 Task: Check the percentage active listings of 2 sinks in the last 5 years.
Action: Mouse moved to (1046, 228)
Screenshot: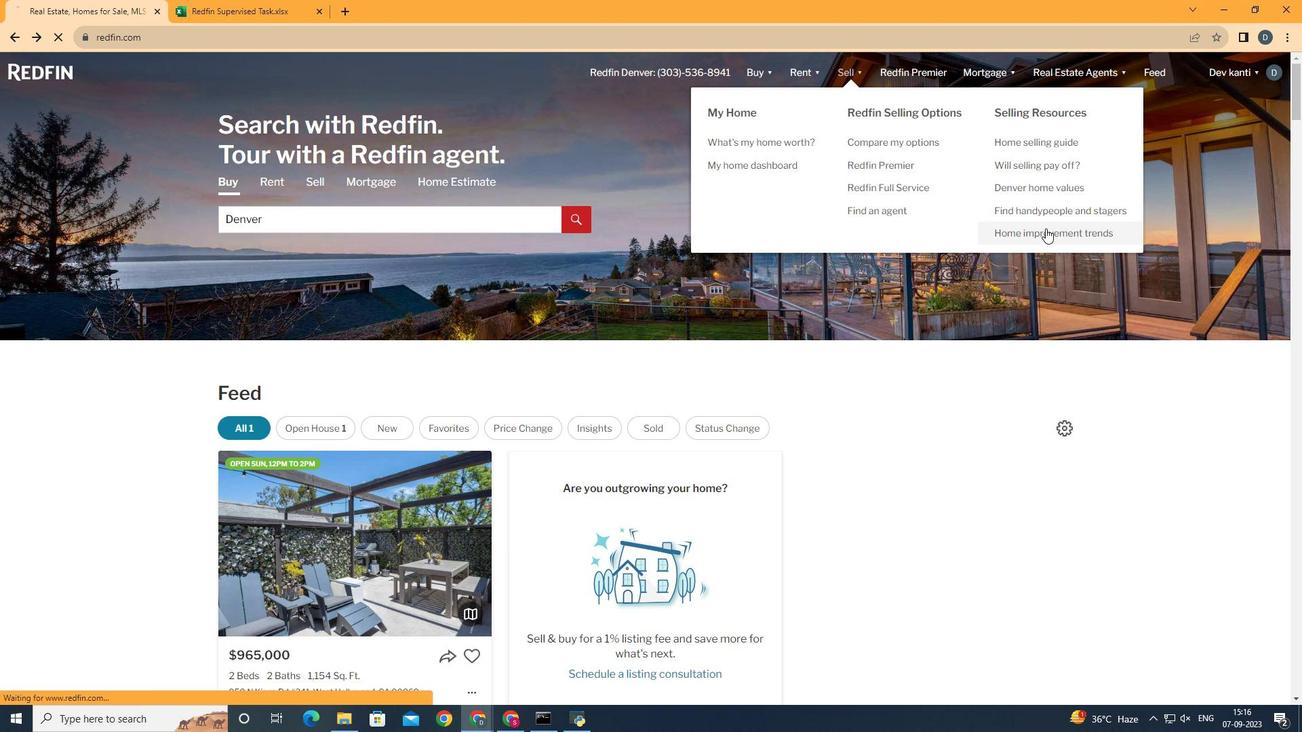 
Action: Mouse pressed left at (1046, 228)
Screenshot: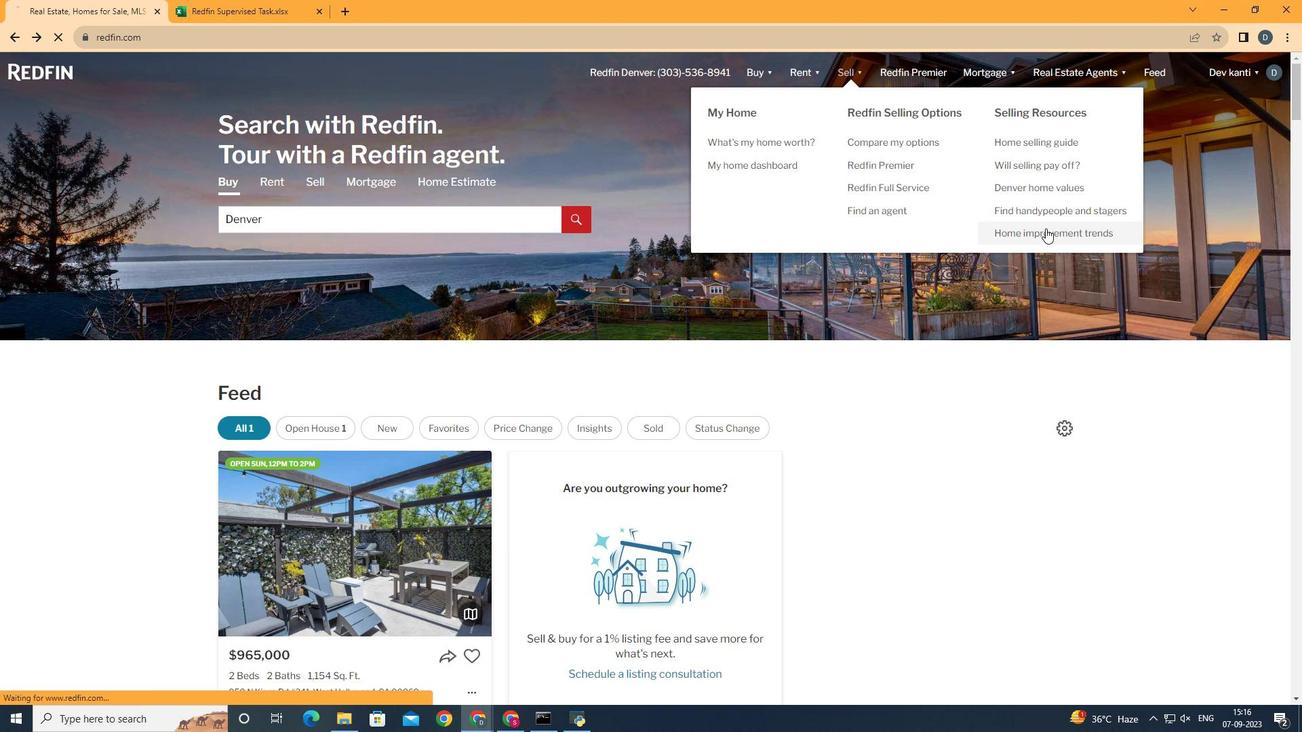 
Action: Mouse moved to (337, 260)
Screenshot: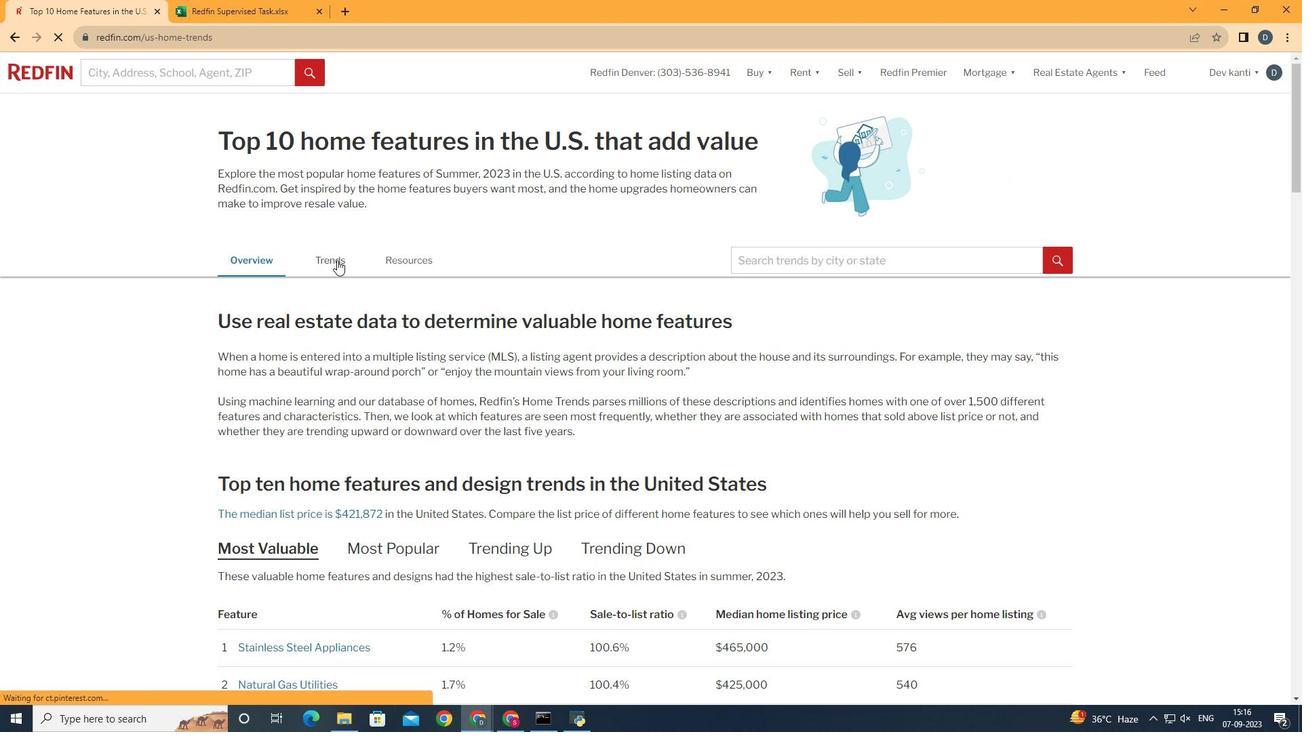 
Action: Mouse pressed left at (337, 260)
Screenshot: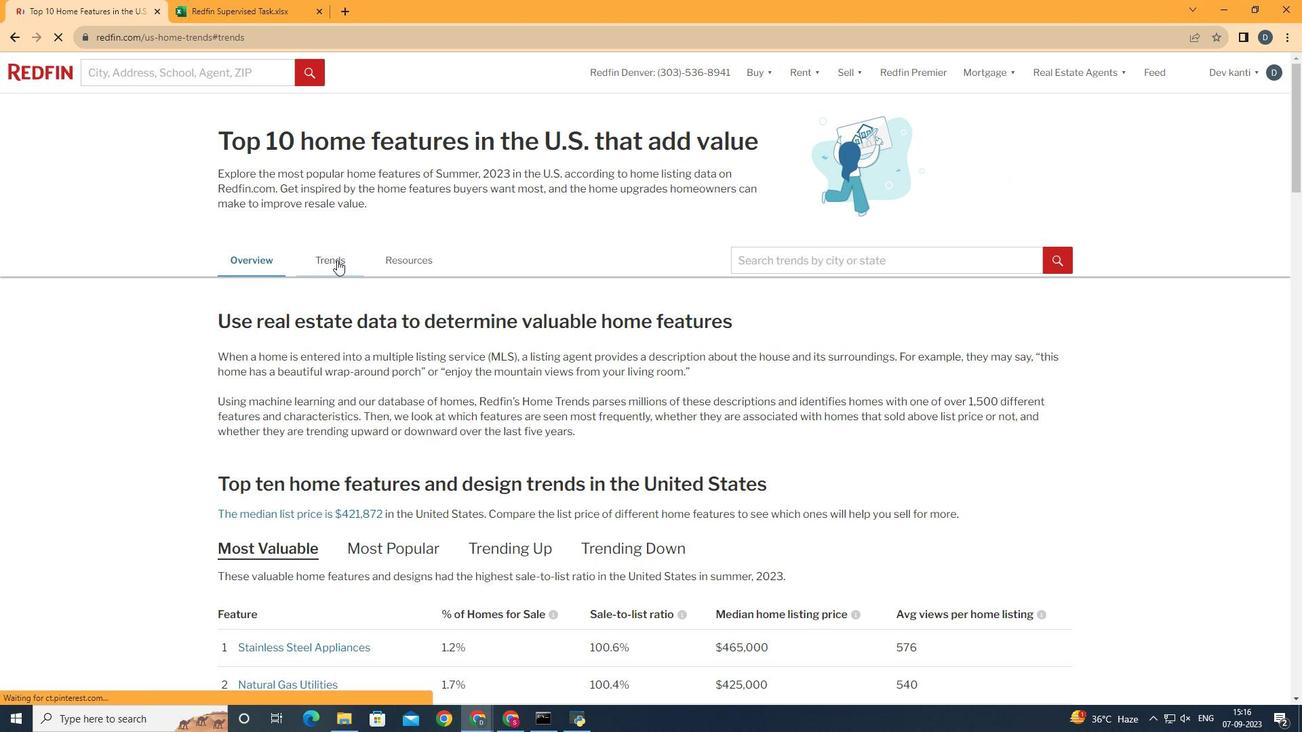 
Action: Mouse moved to (335, 266)
Screenshot: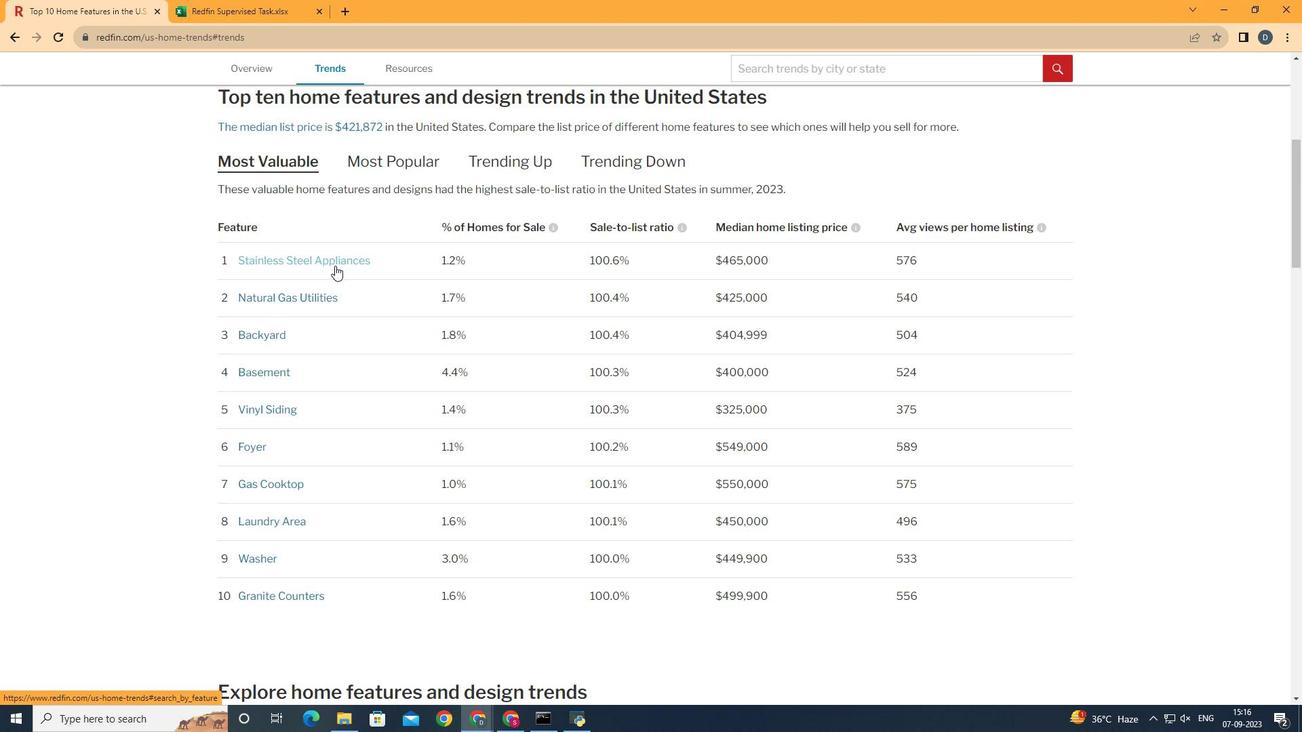 
Action: Mouse scrolled (335, 265) with delta (0, 0)
Screenshot: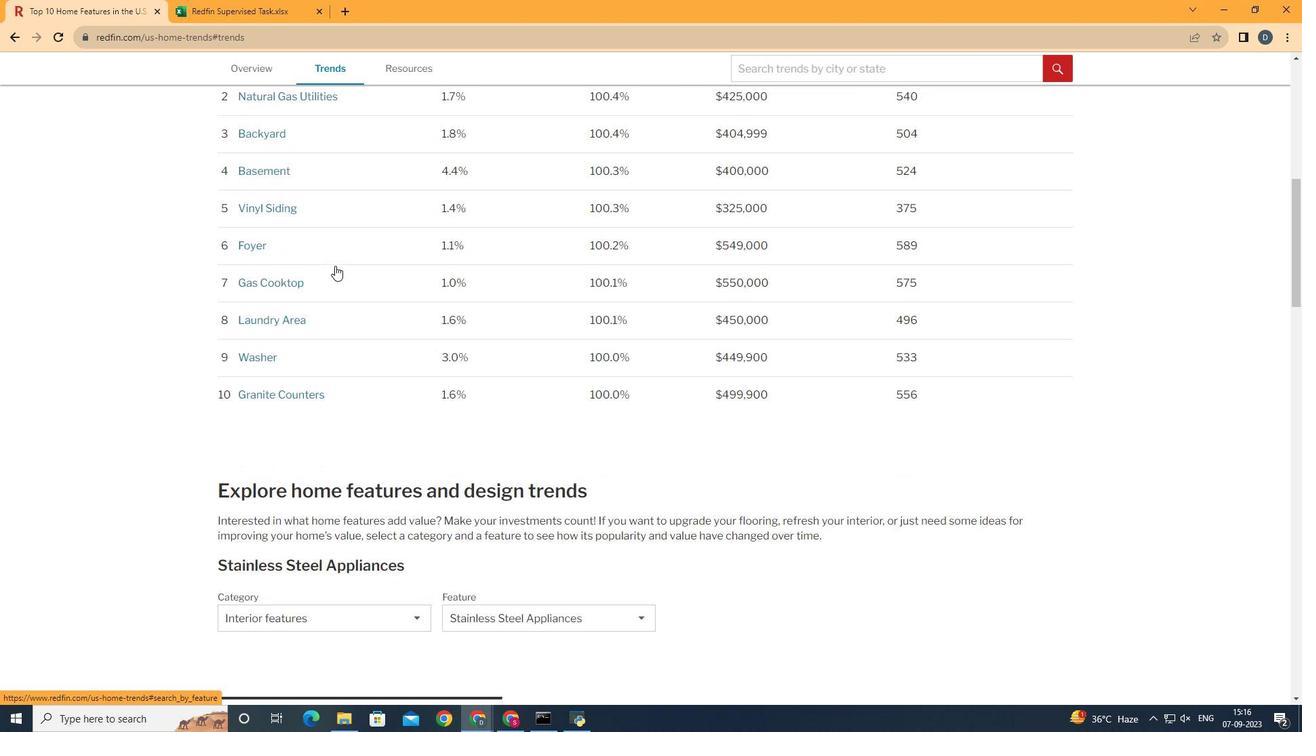
Action: Mouse scrolled (335, 265) with delta (0, 0)
Screenshot: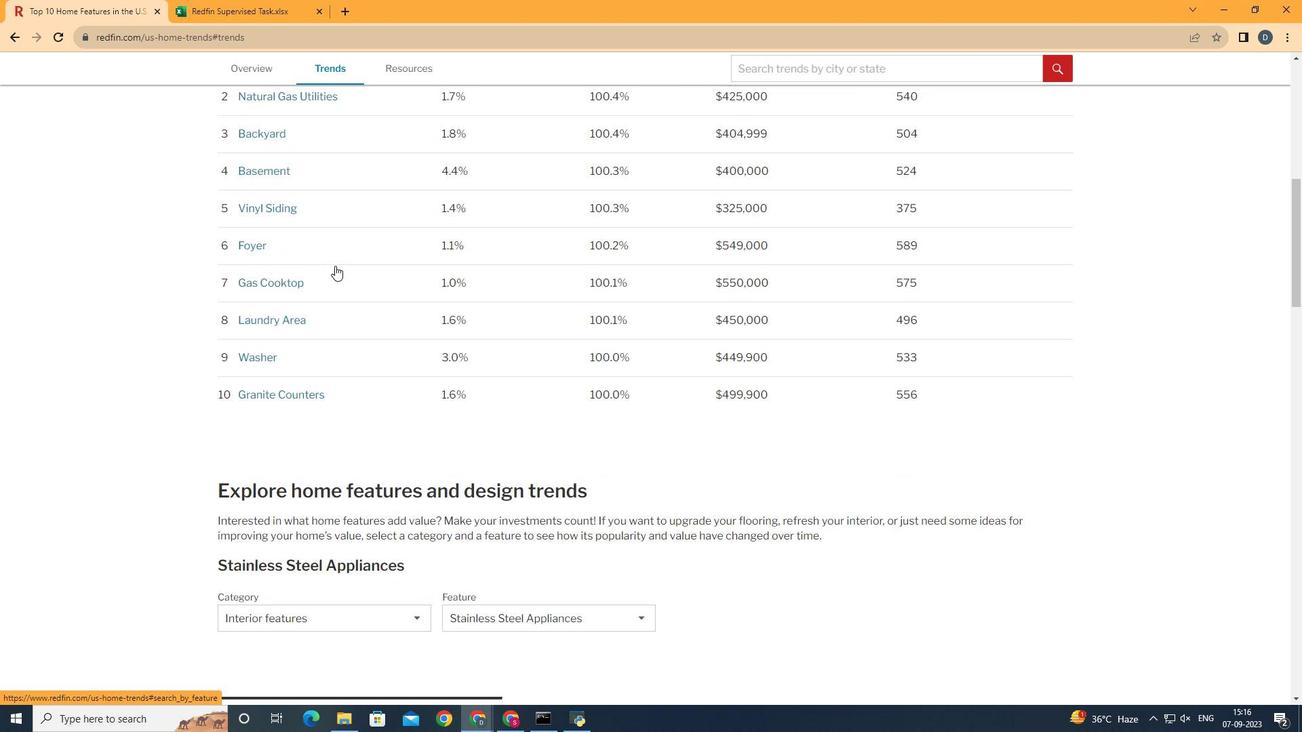 
Action: Mouse scrolled (335, 265) with delta (0, 0)
Screenshot: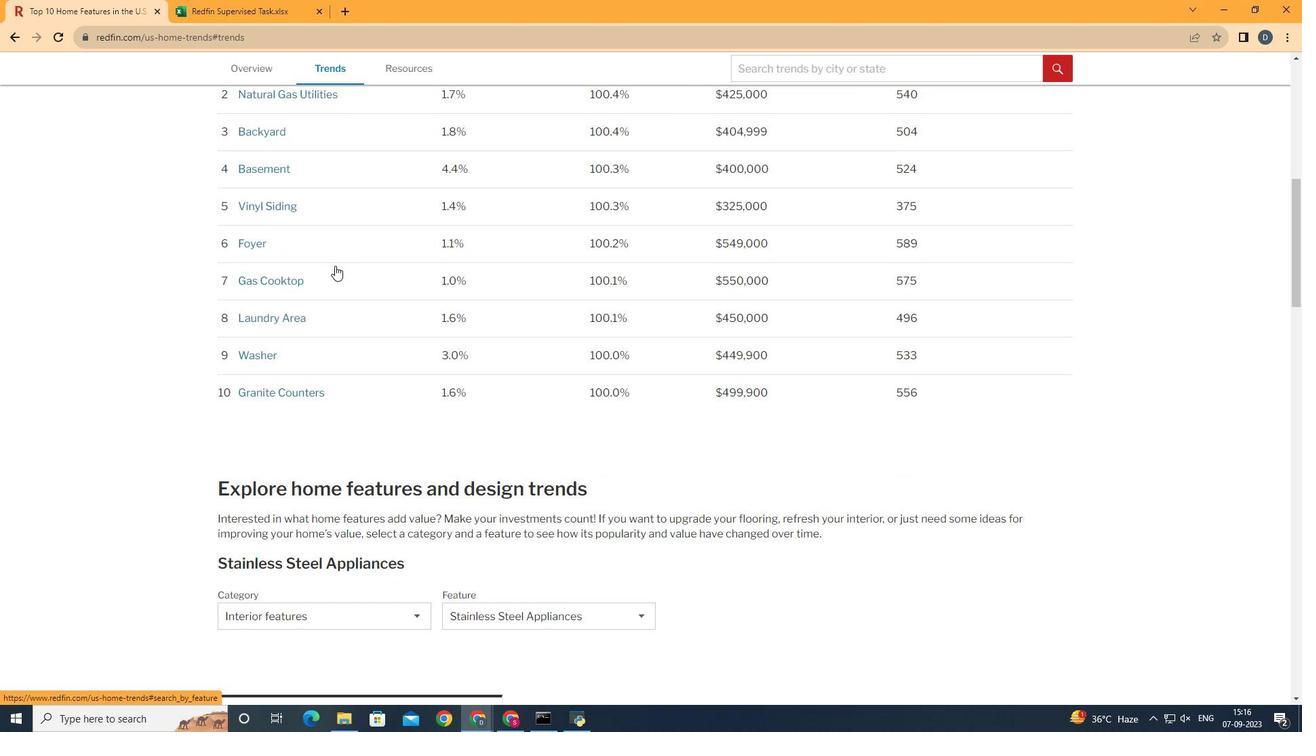 
Action: Mouse scrolled (335, 265) with delta (0, 0)
Screenshot: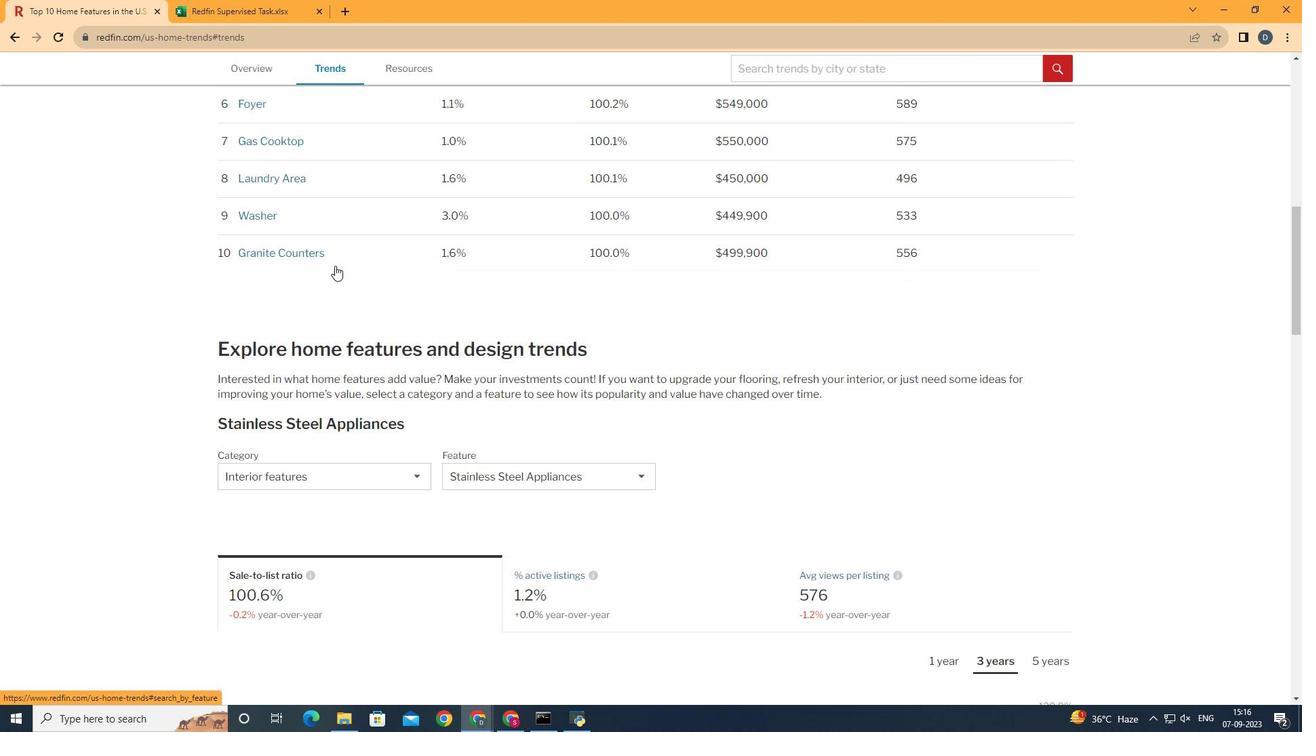 
Action: Mouse scrolled (335, 265) with delta (0, 0)
Screenshot: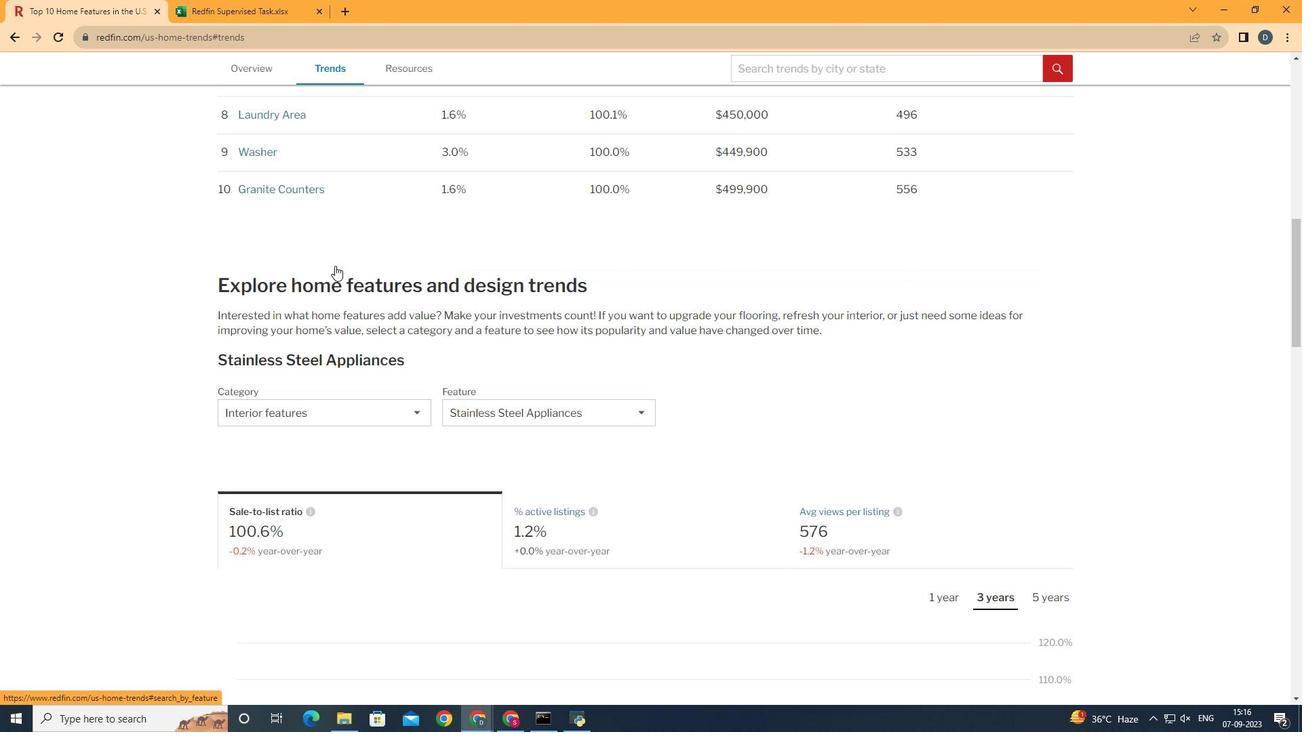 
Action: Mouse scrolled (335, 265) with delta (0, 0)
Screenshot: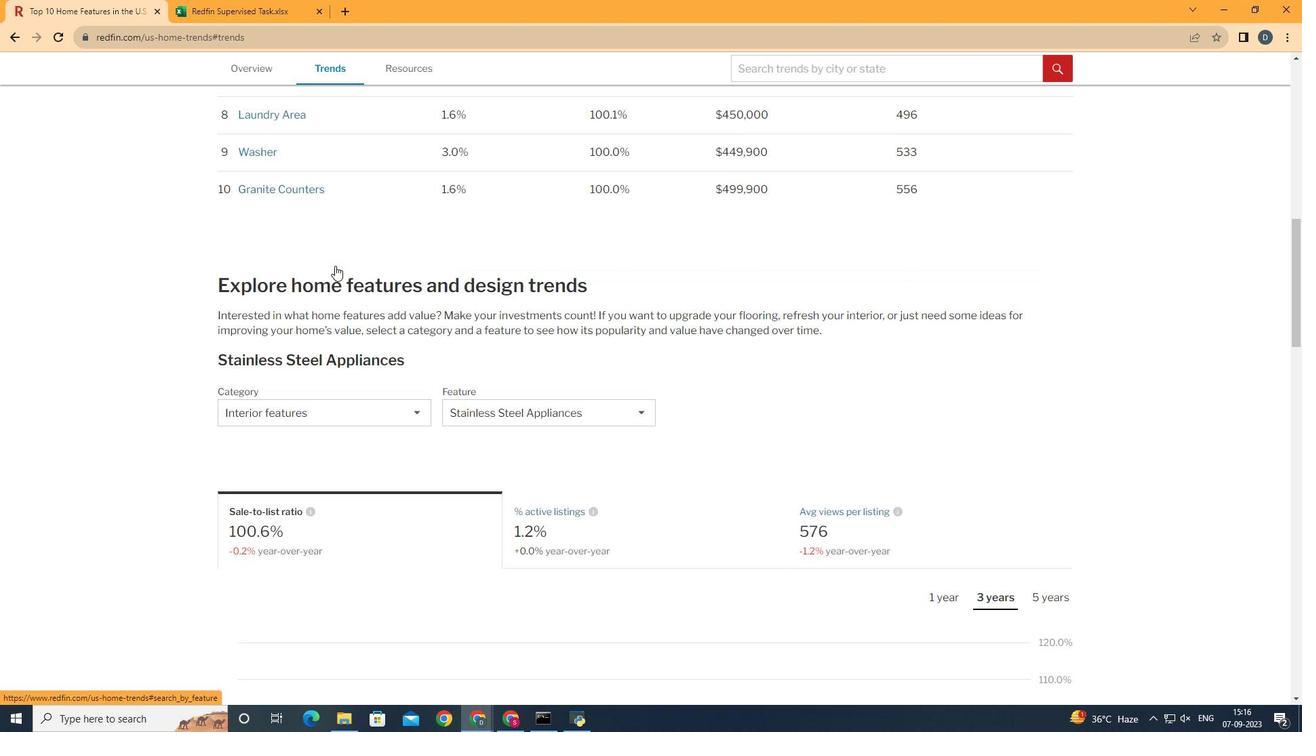 
Action: Mouse scrolled (335, 265) with delta (0, 0)
Screenshot: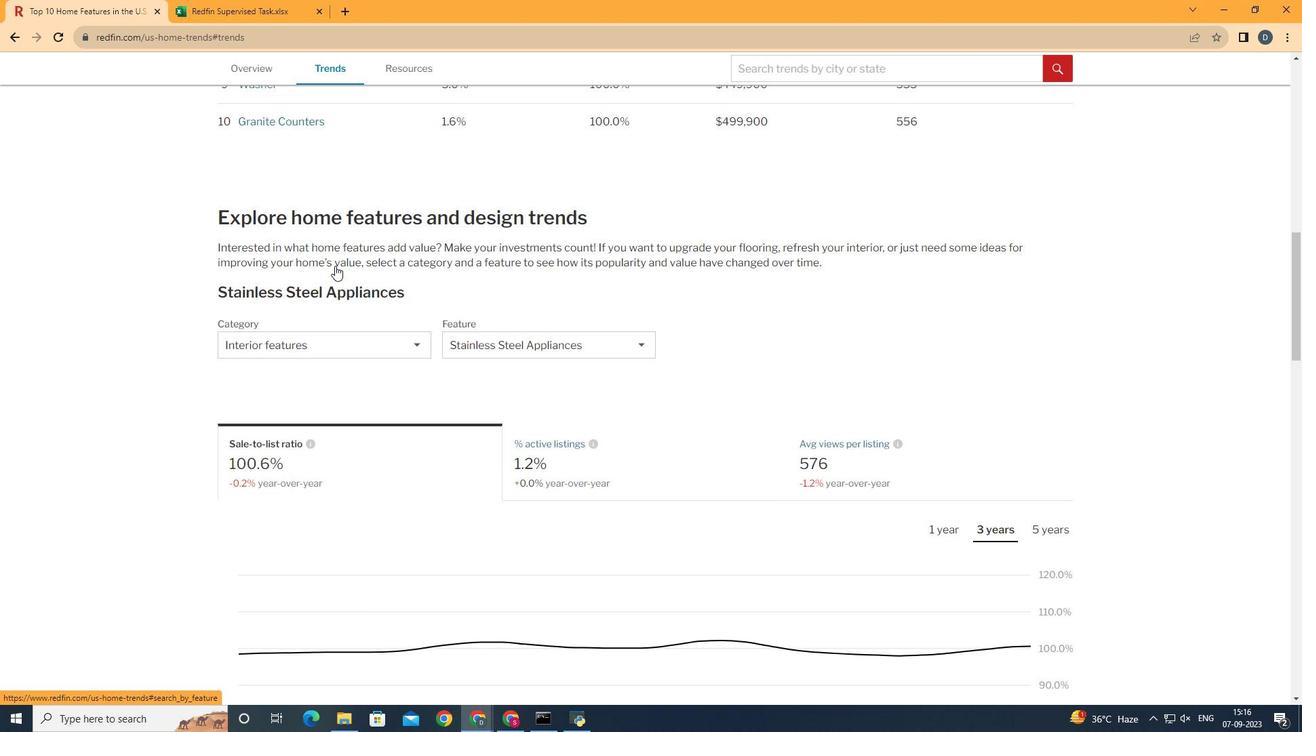 
Action: Mouse moved to (356, 346)
Screenshot: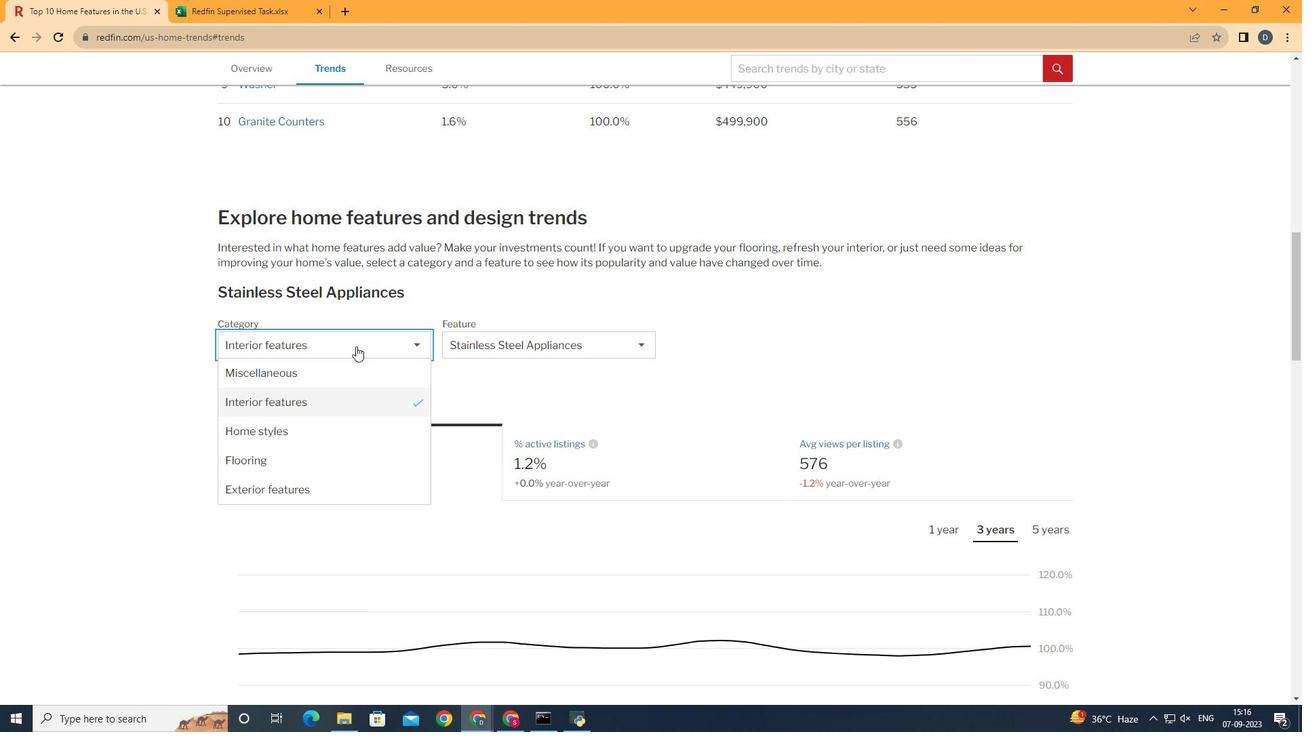 
Action: Mouse pressed left at (356, 346)
Screenshot: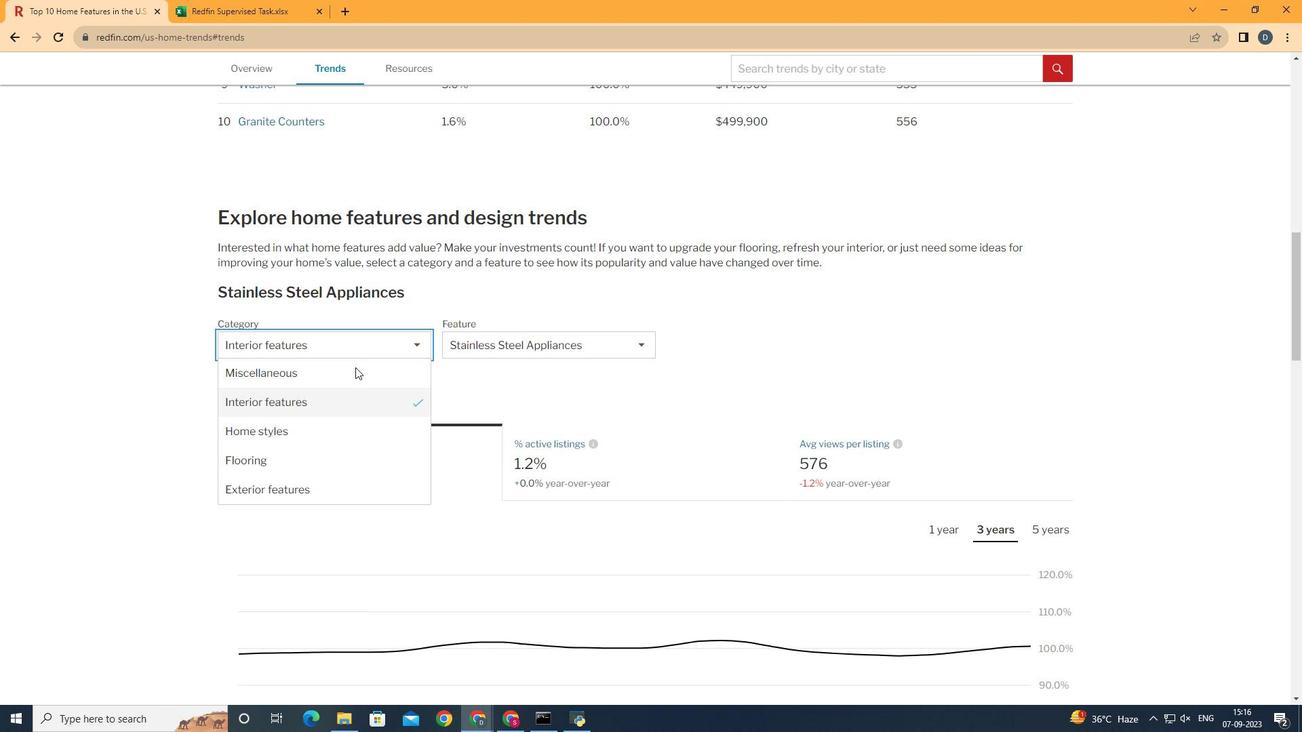 
Action: Mouse moved to (342, 411)
Screenshot: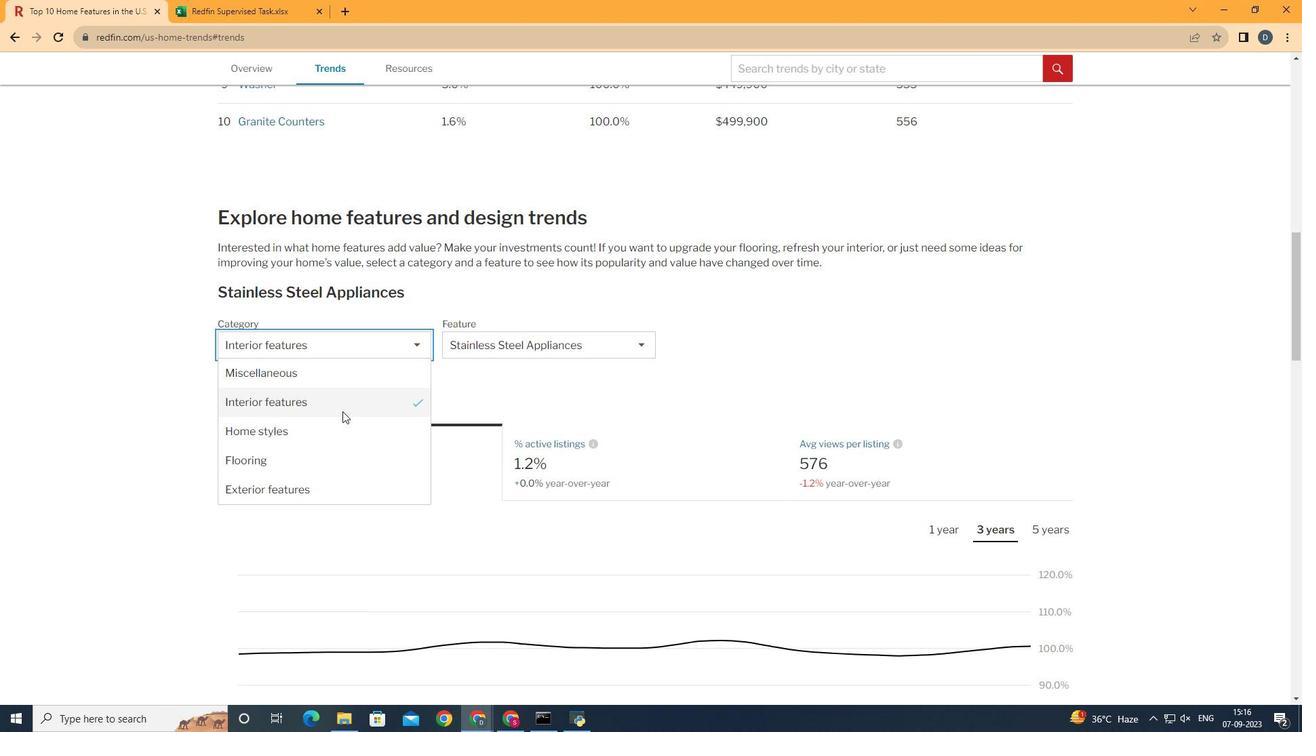 
Action: Mouse pressed left at (342, 411)
Screenshot: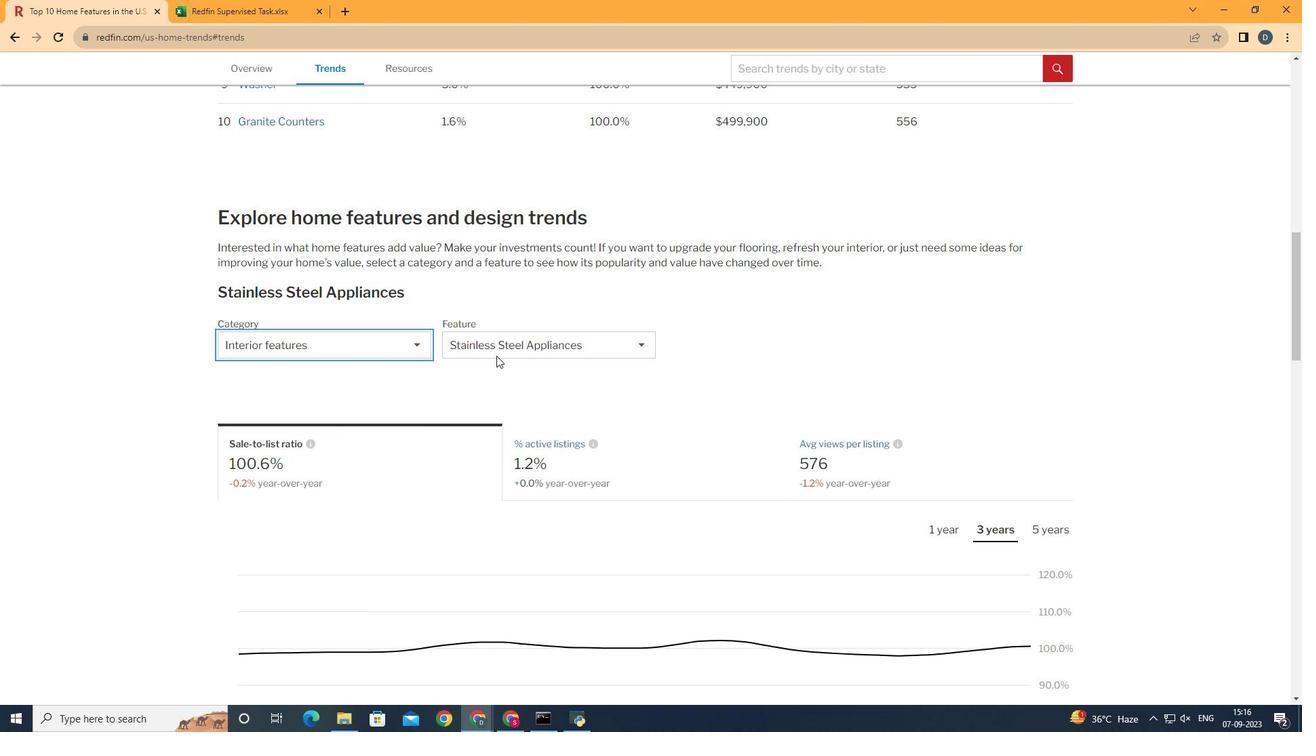 
Action: Mouse moved to (525, 344)
Screenshot: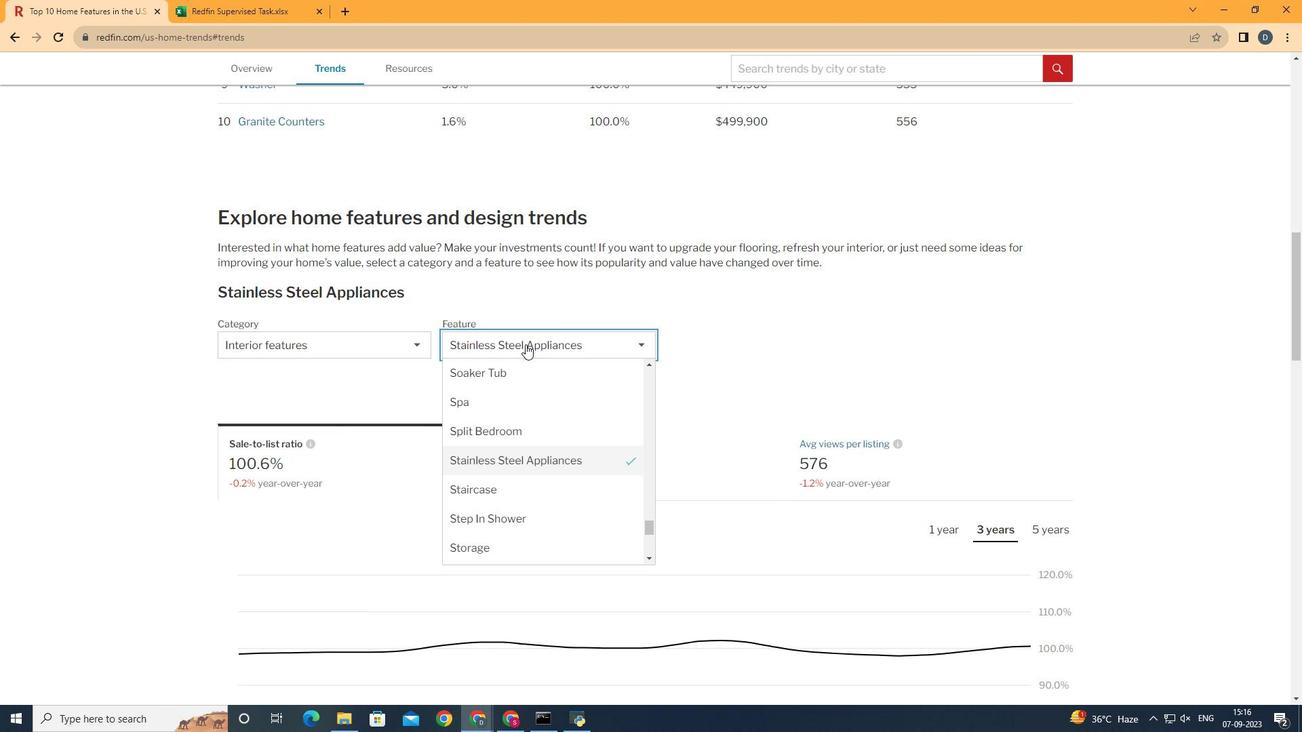 
Action: Mouse pressed left at (525, 344)
Screenshot: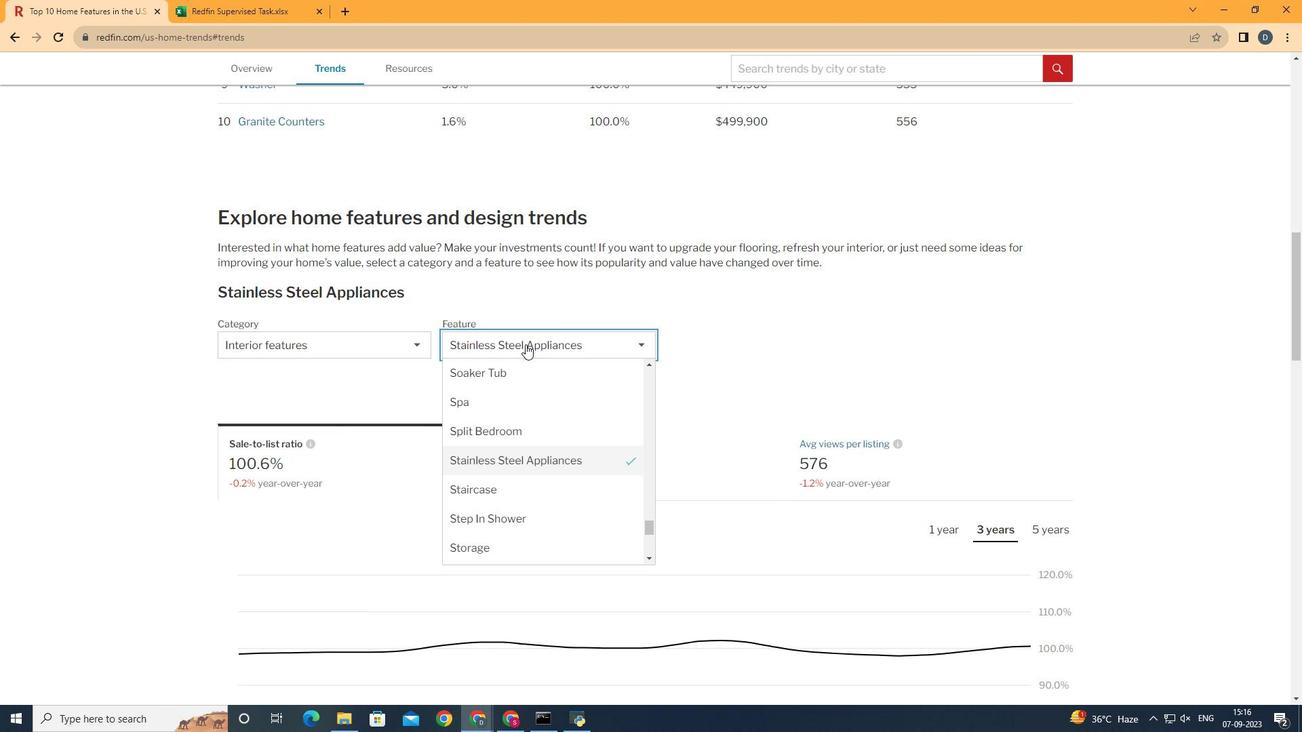 
Action: Mouse moved to (648, 530)
Screenshot: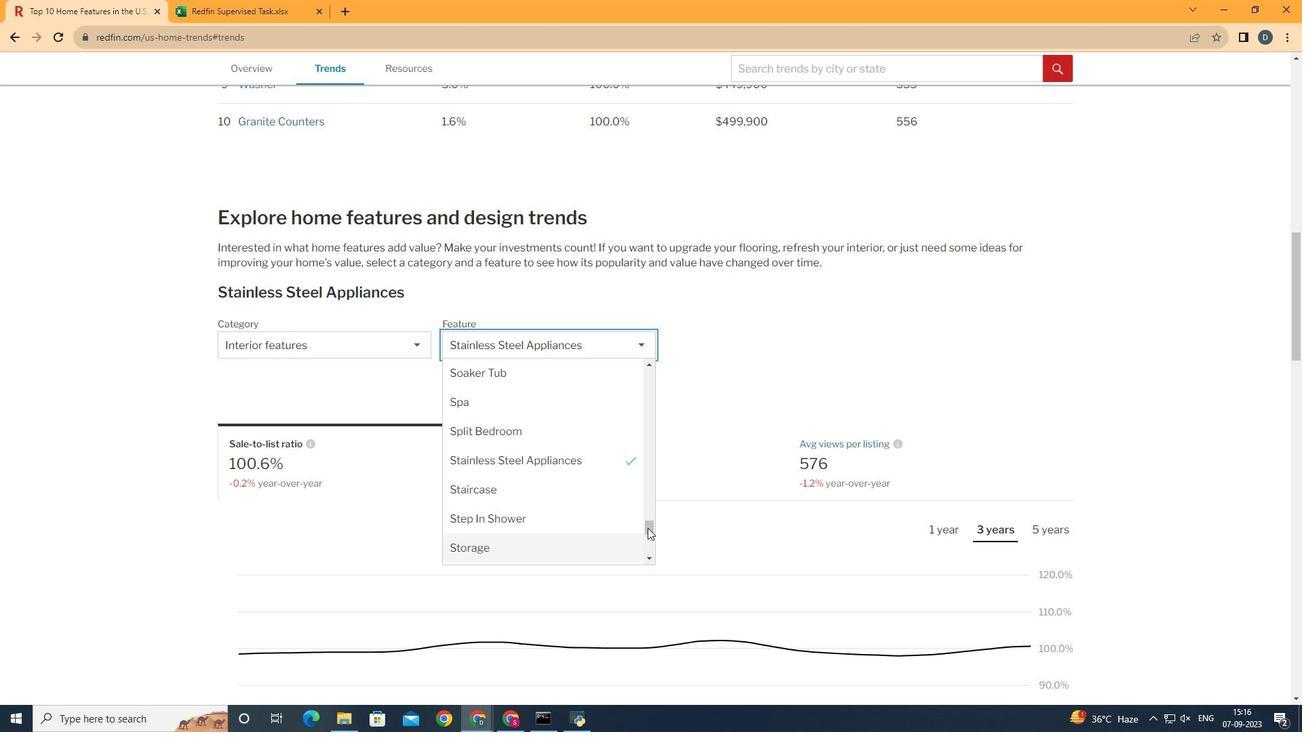 
Action: Mouse pressed left at (648, 530)
Screenshot: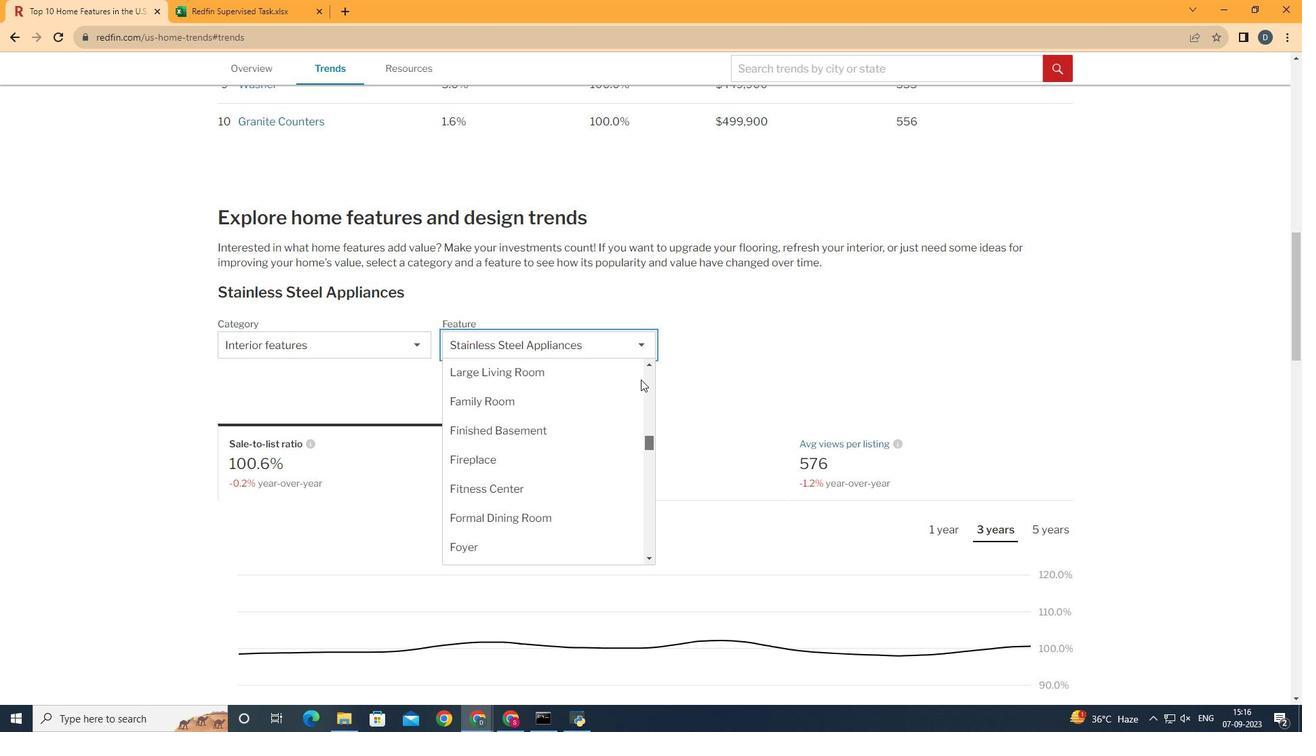 
Action: Mouse moved to (549, 512)
Screenshot: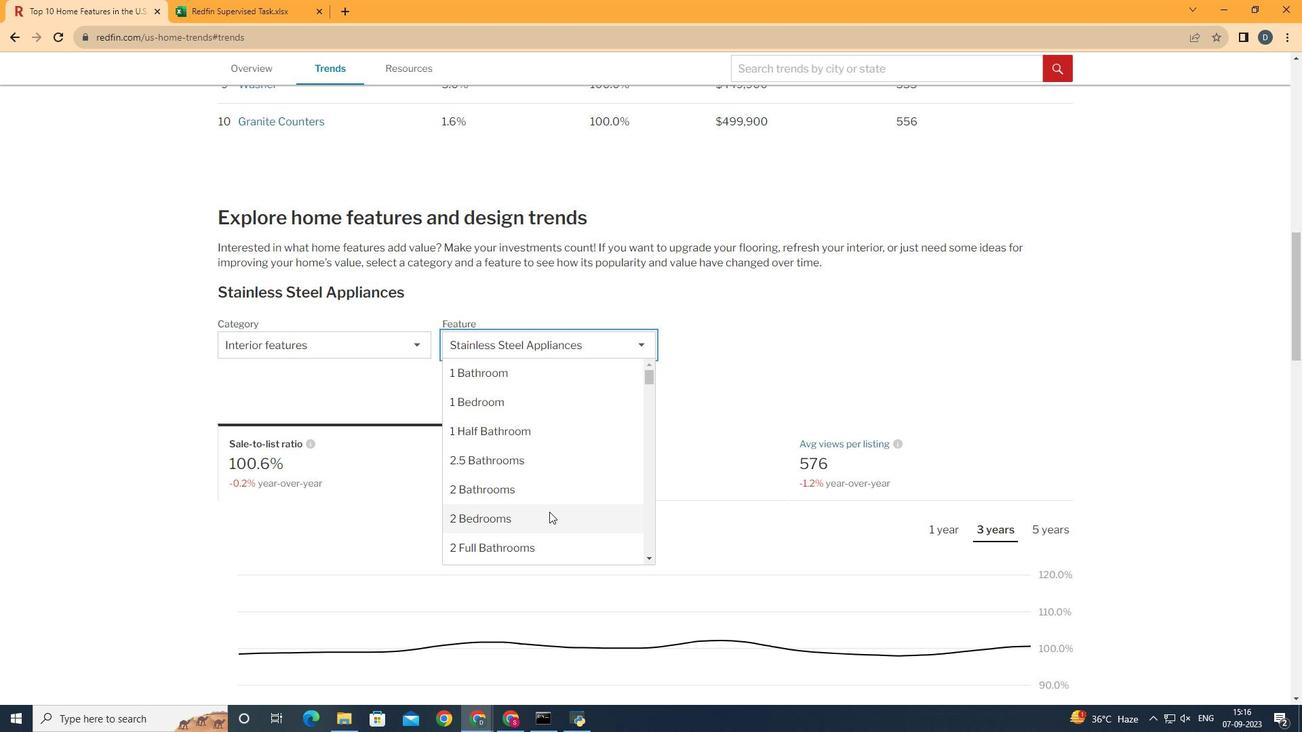 
Action: Mouse scrolled (549, 511) with delta (0, 0)
Screenshot: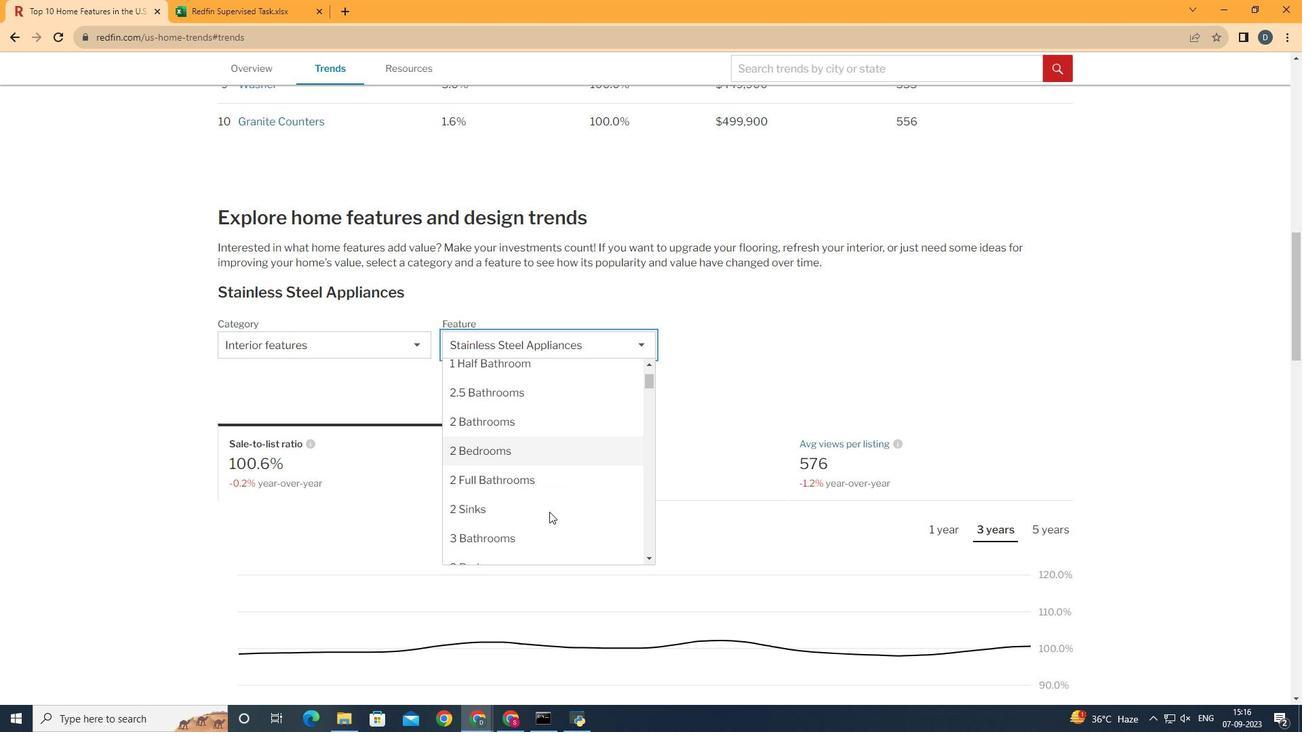 
Action: Mouse moved to (537, 516)
Screenshot: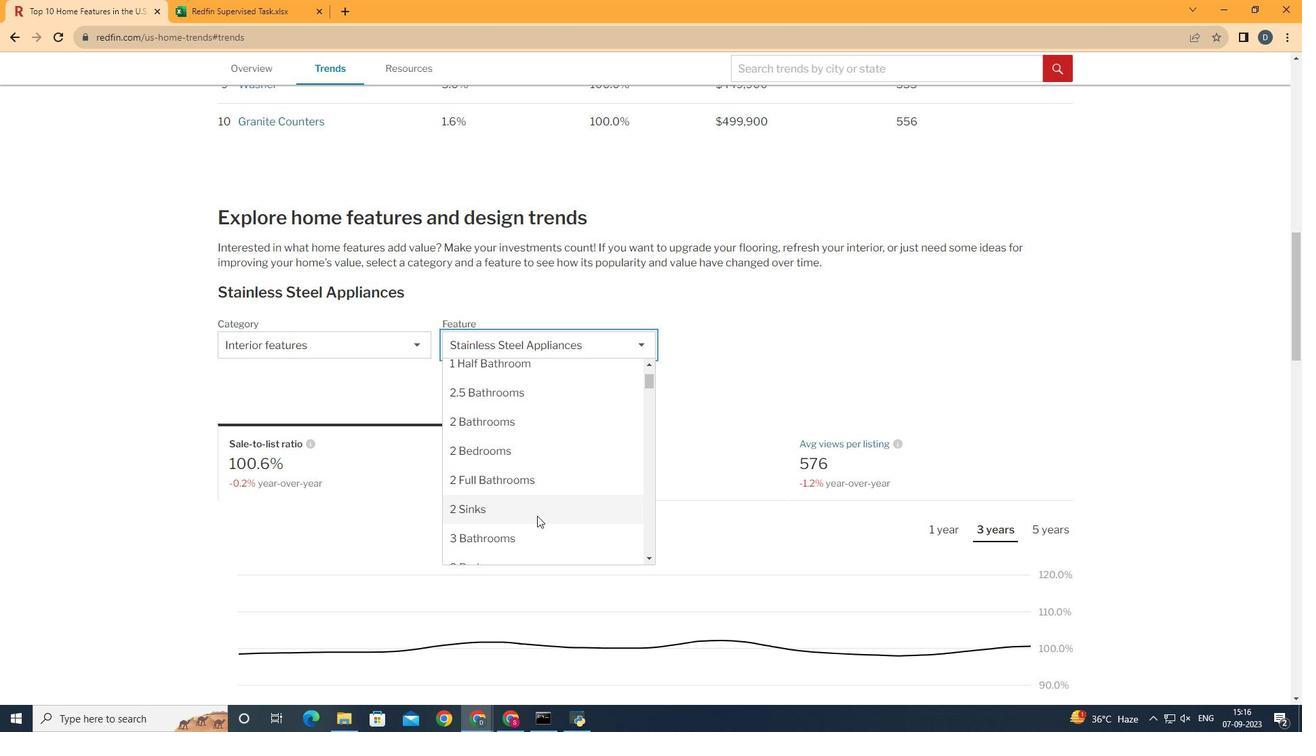 
Action: Mouse pressed left at (537, 516)
Screenshot: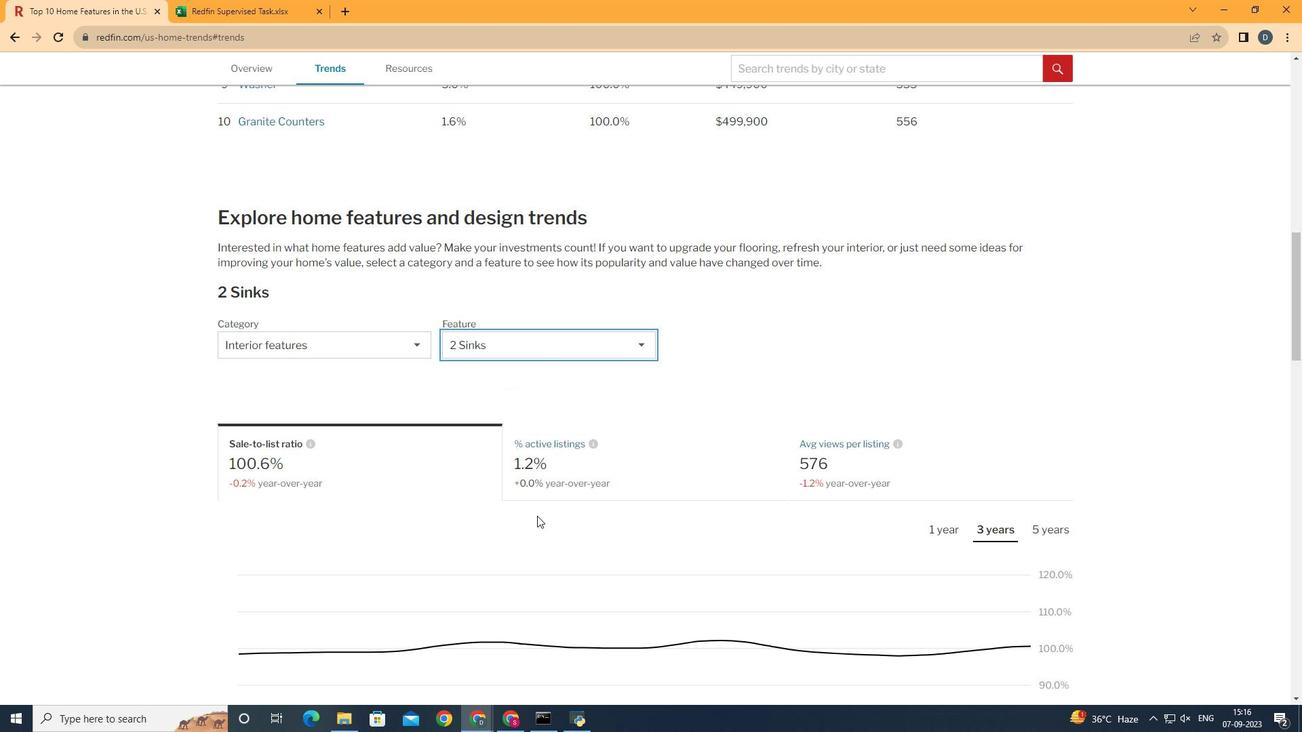 
Action: Mouse moved to (434, 475)
Screenshot: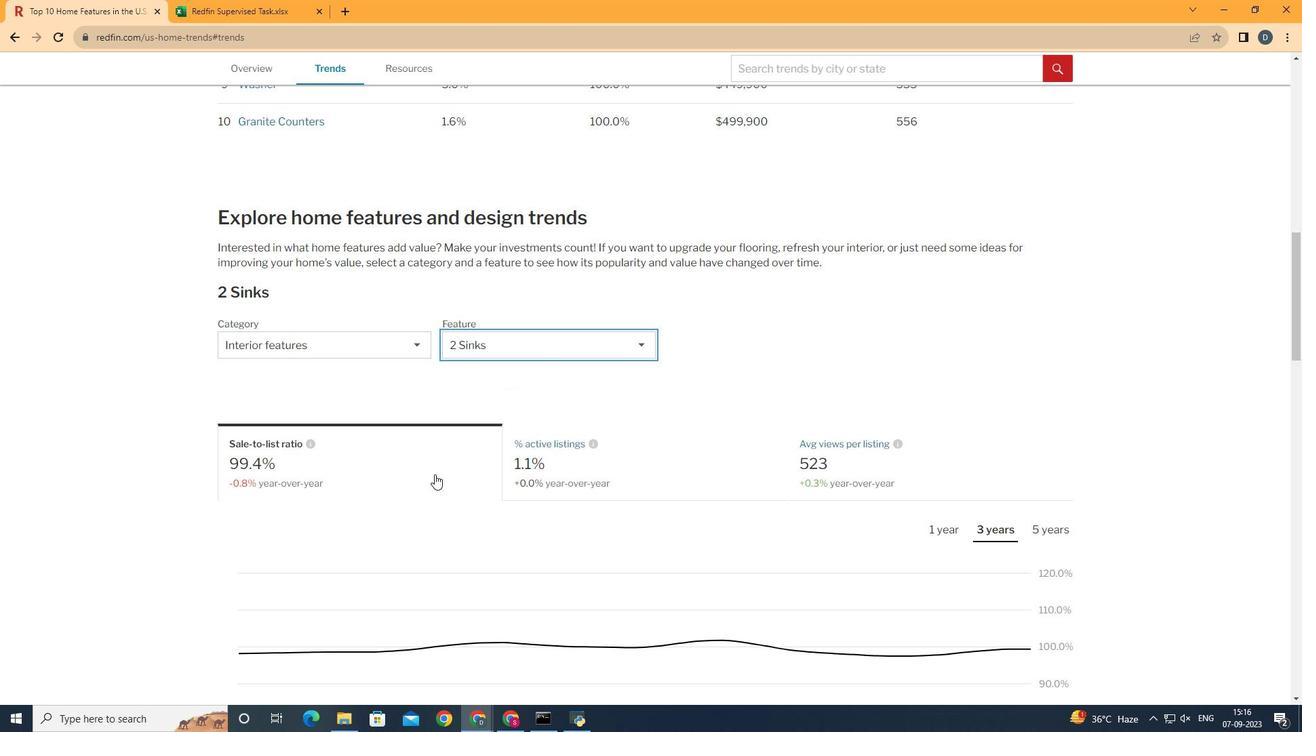 
Action: Mouse scrolled (434, 474) with delta (0, 0)
Screenshot: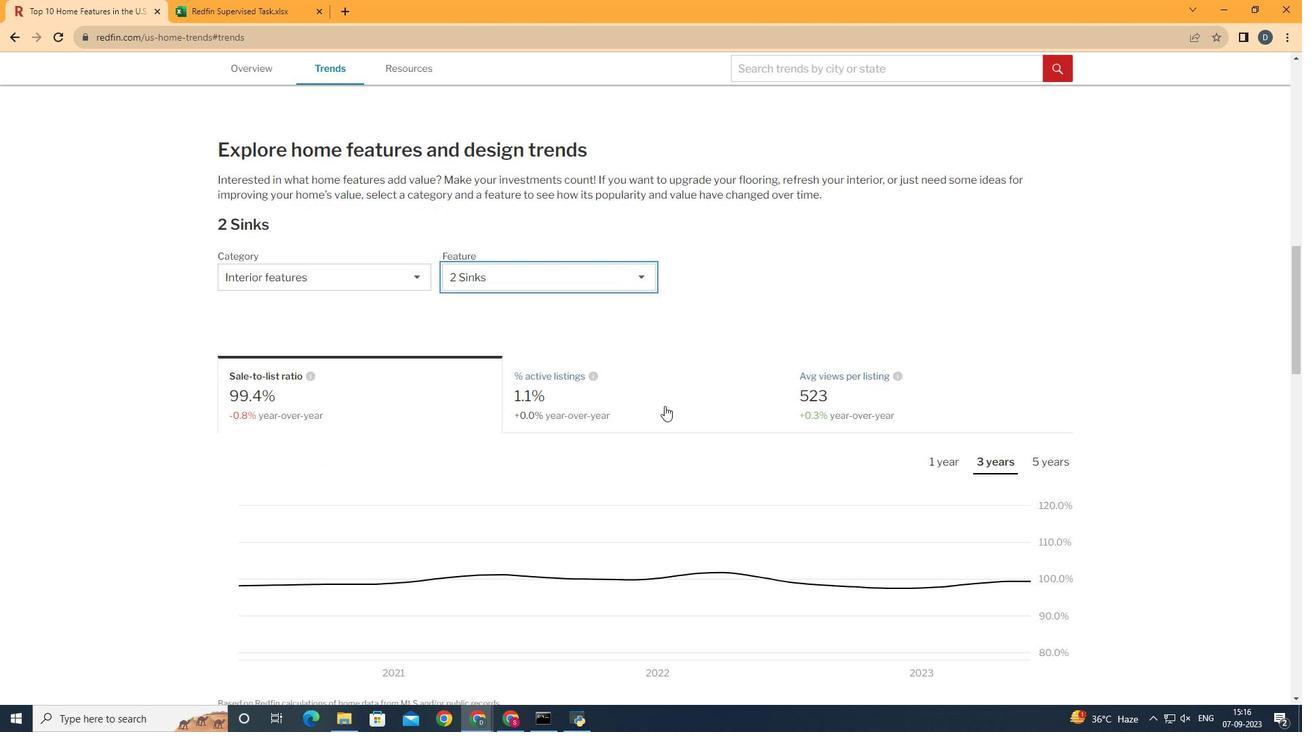 
Action: Mouse moved to (682, 392)
Screenshot: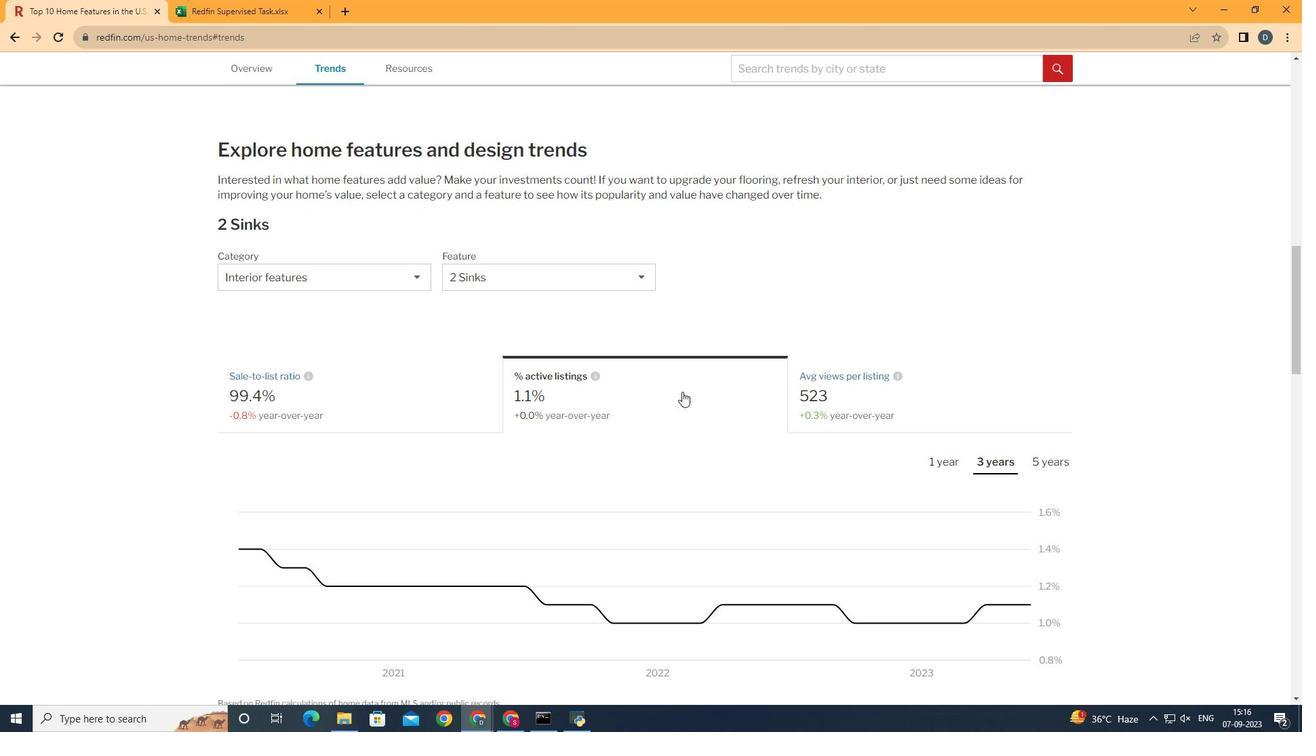 
Action: Mouse pressed left at (682, 392)
Screenshot: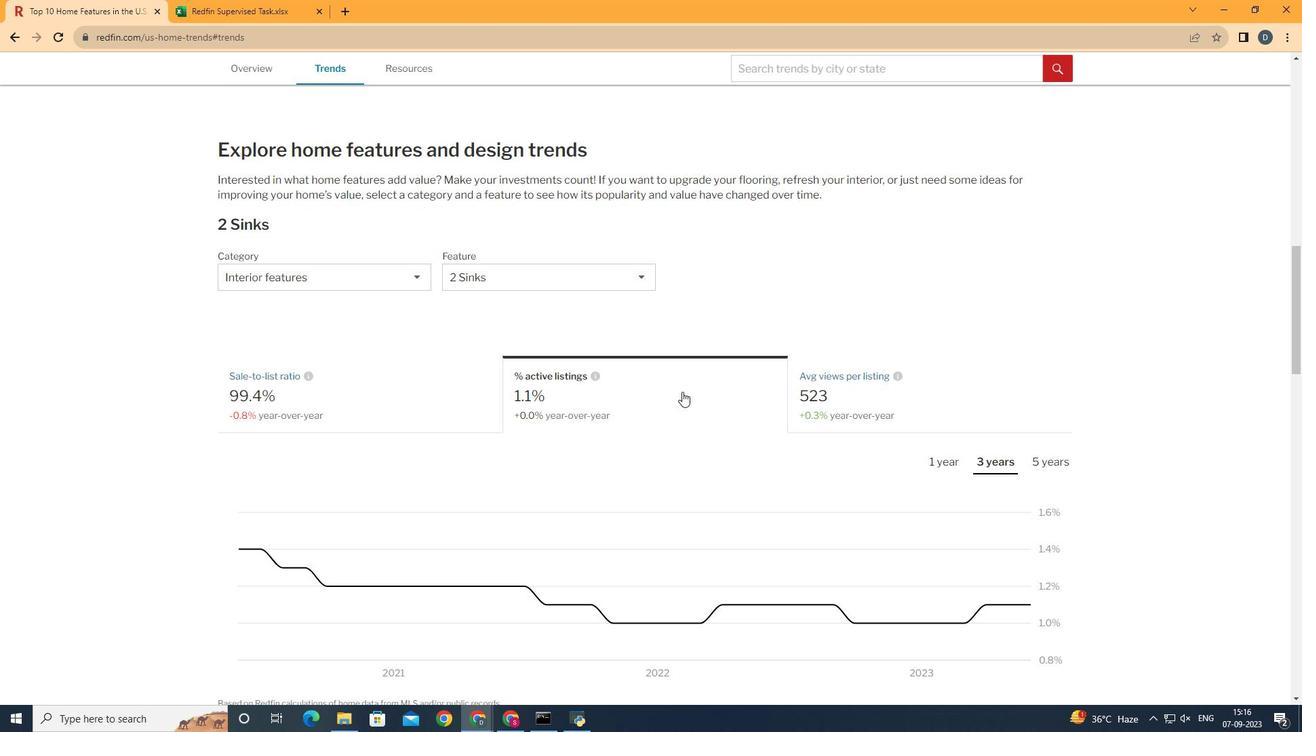 
Action: Mouse moved to (683, 392)
Screenshot: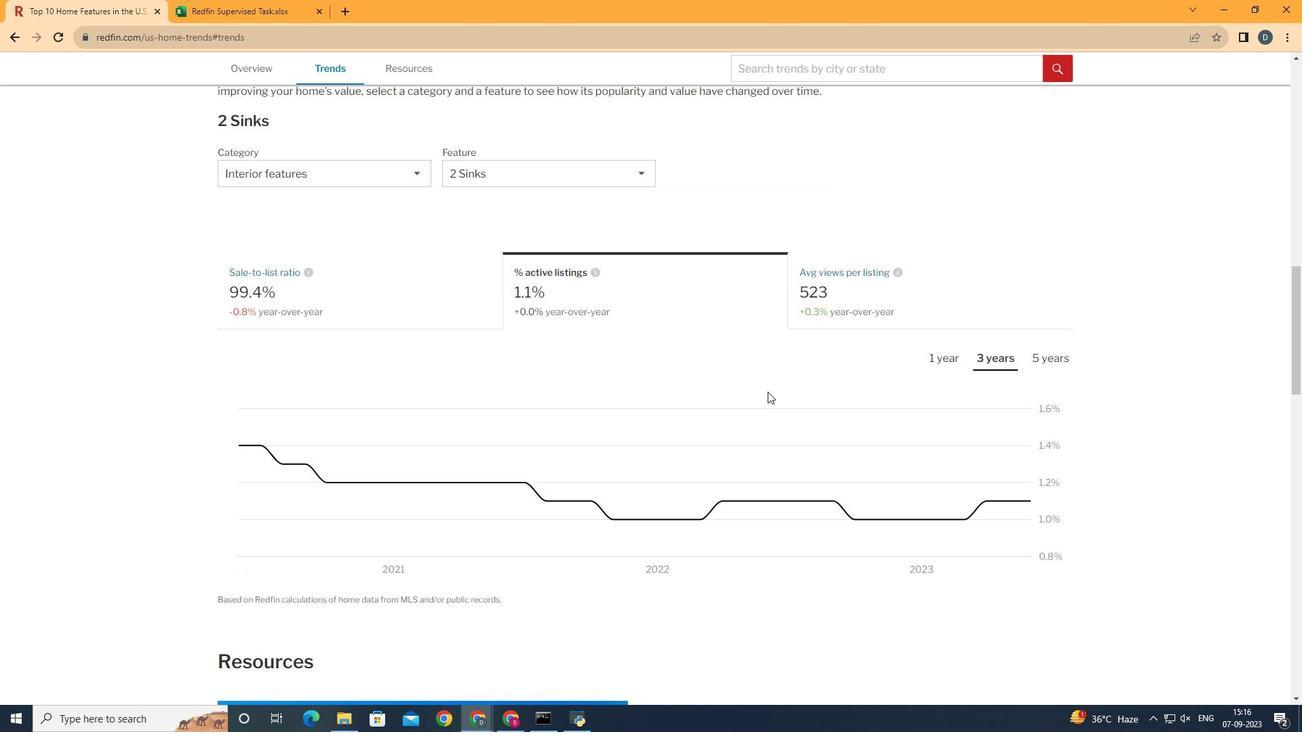 
Action: Mouse scrolled (683, 391) with delta (0, 0)
Screenshot: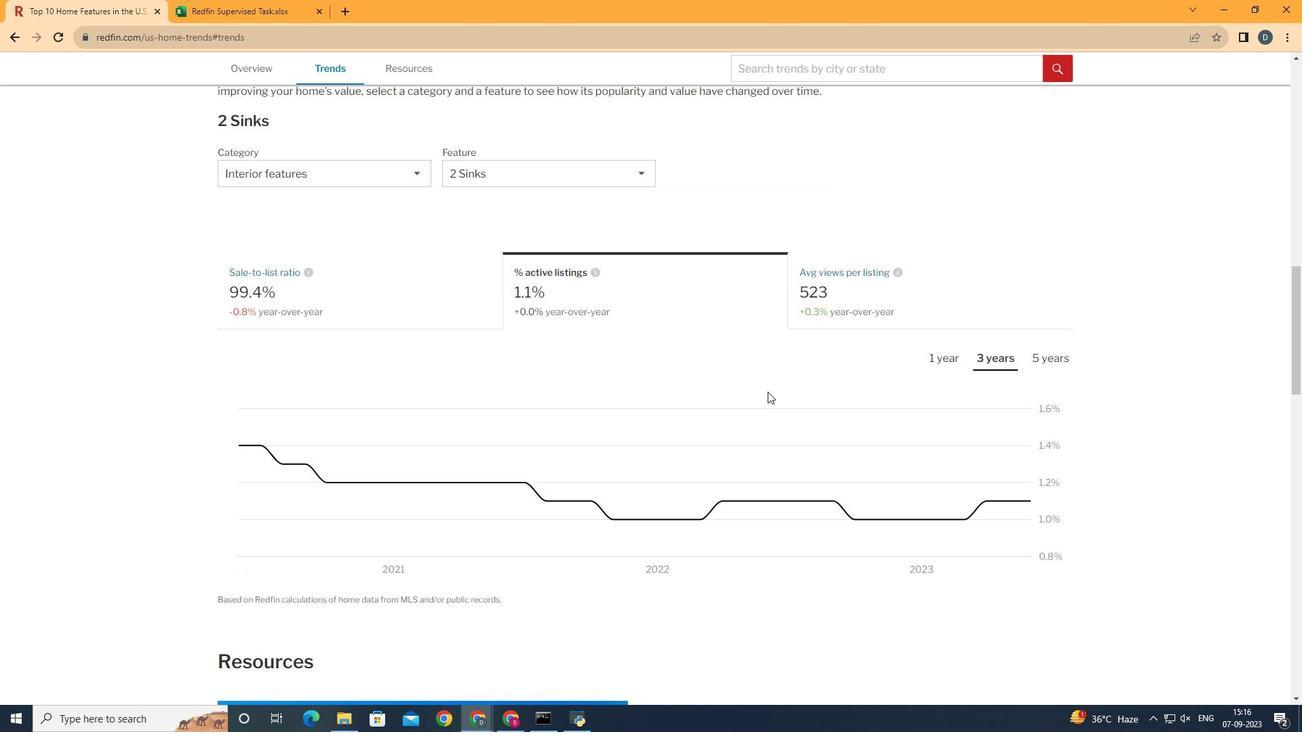 
Action: Mouse scrolled (683, 391) with delta (0, 0)
Screenshot: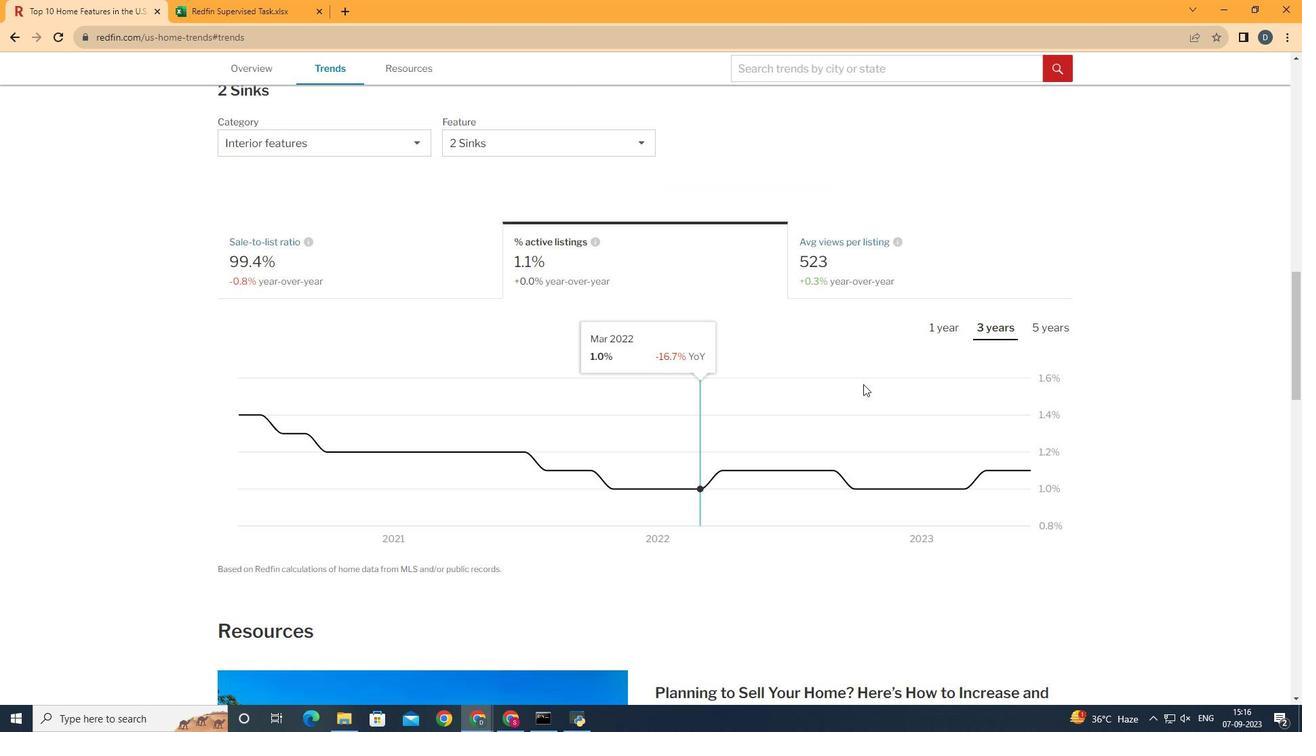 
Action: Mouse moved to (1064, 318)
Screenshot: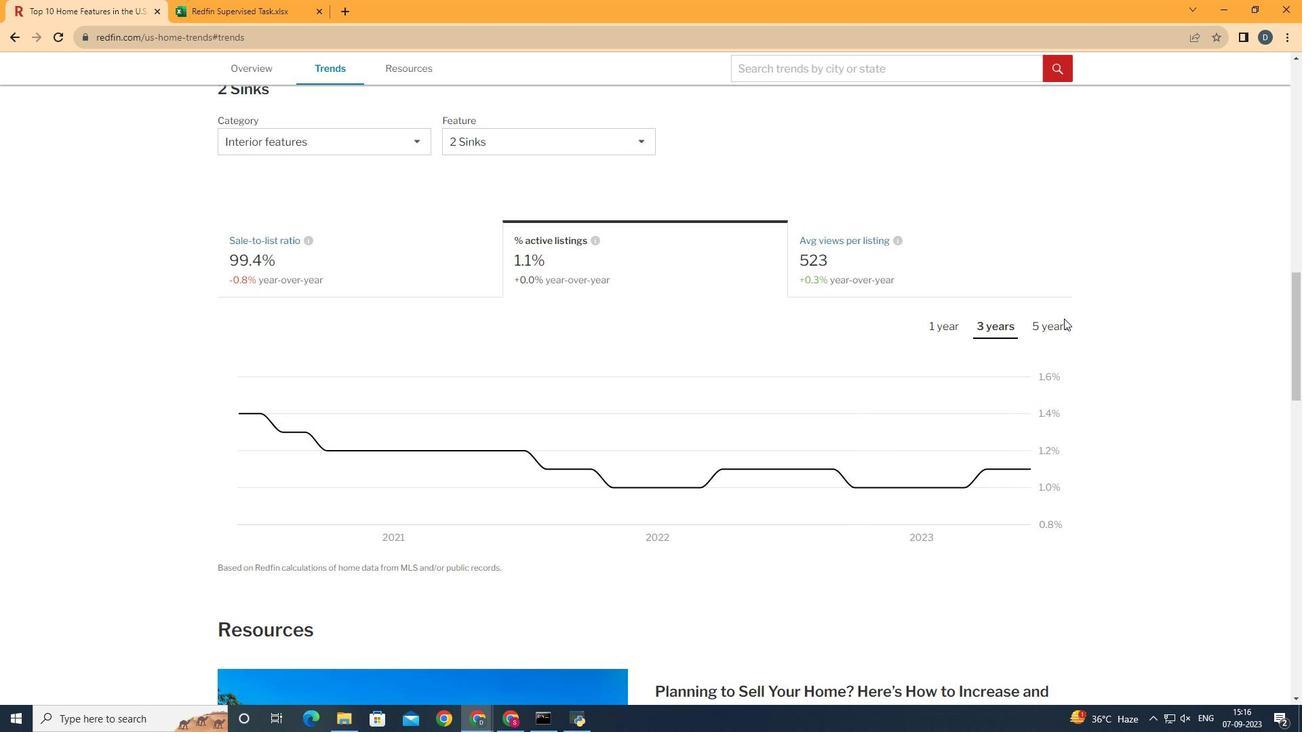 
Action: Mouse pressed left at (1064, 318)
Screenshot: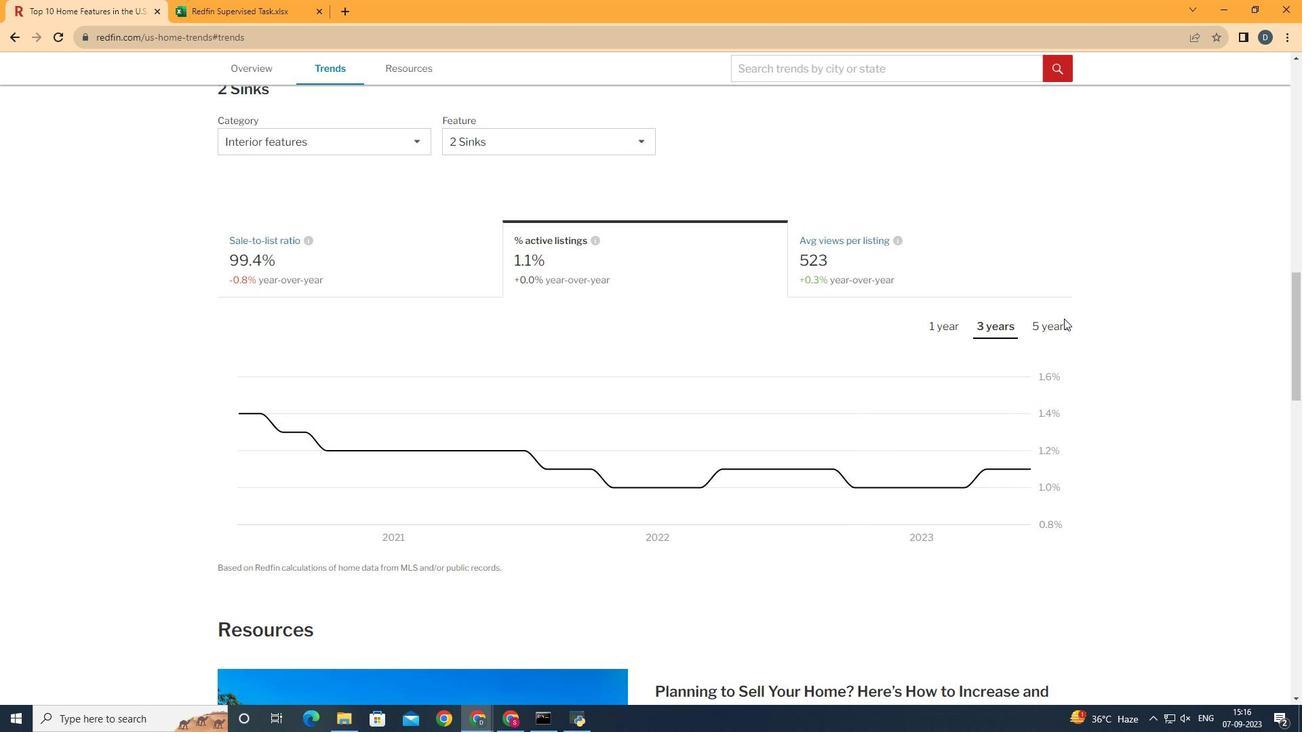 
Action: Mouse moved to (1056, 327)
Screenshot: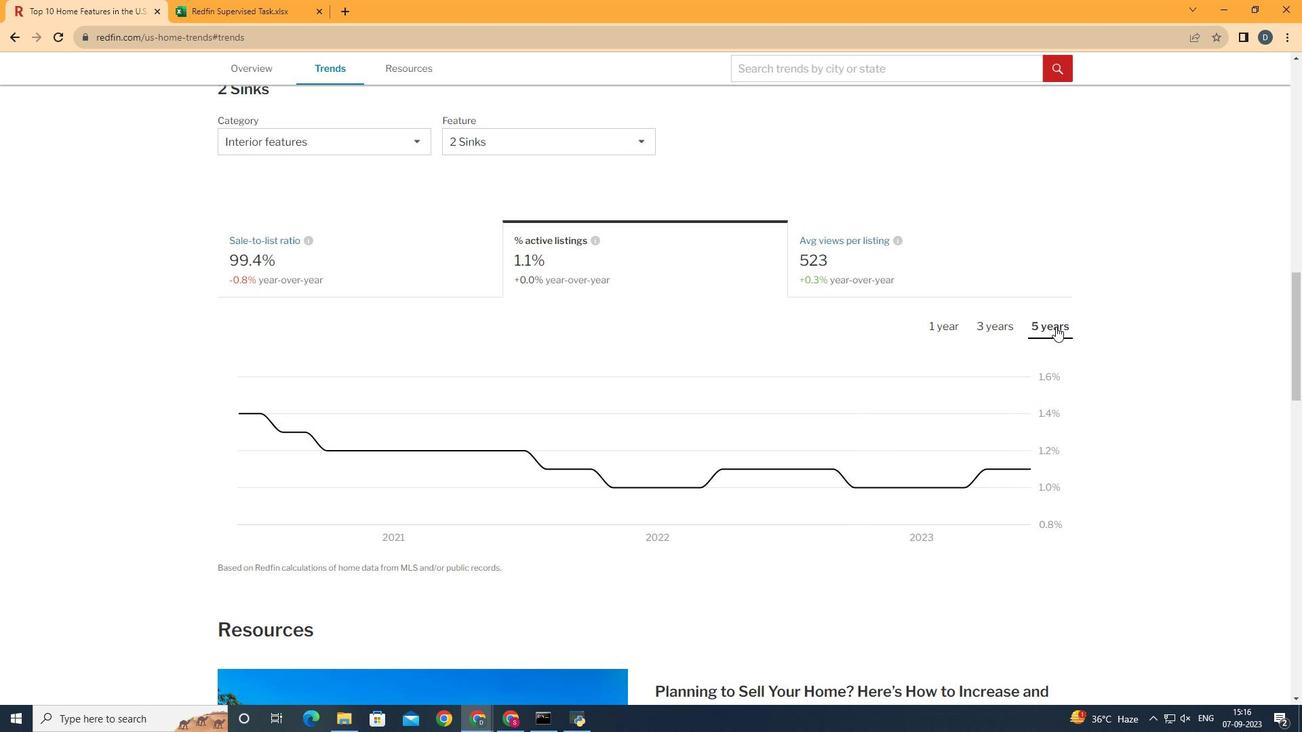 
Action: Mouse pressed left at (1056, 327)
Screenshot: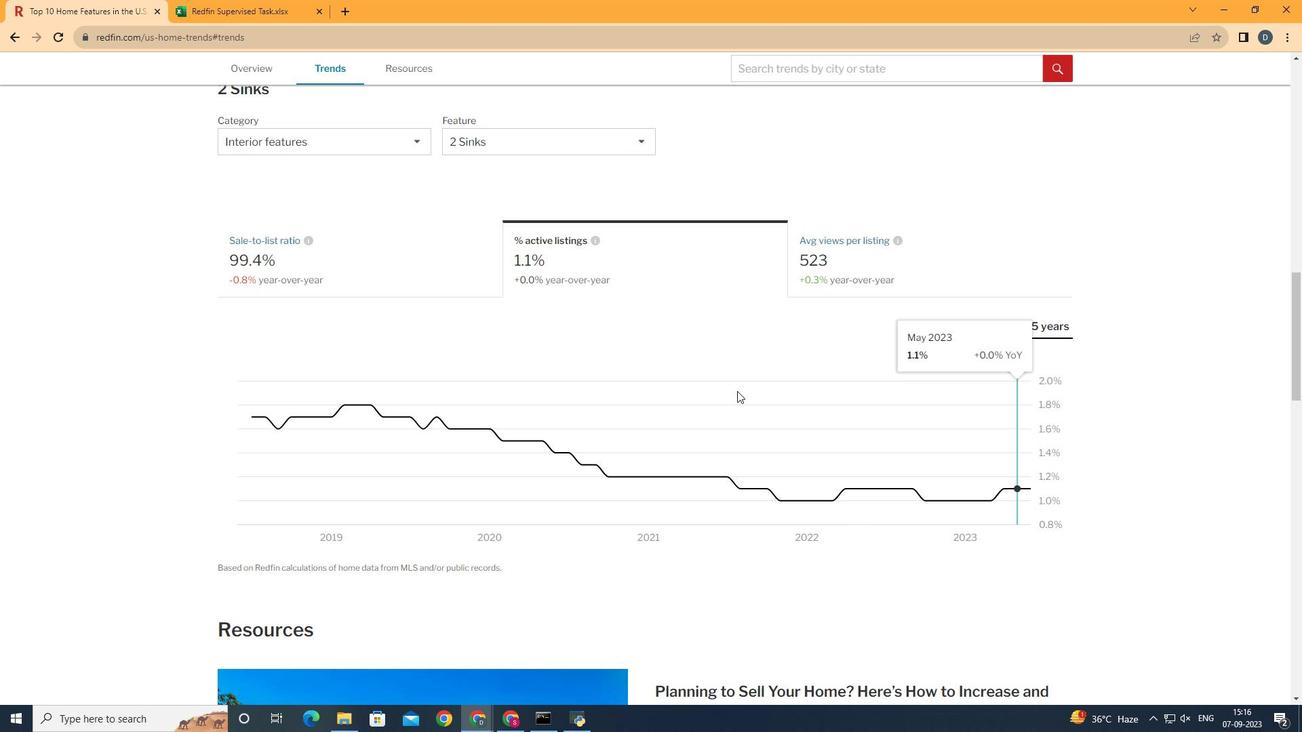 
Action: Mouse moved to (994, 525)
Screenshot: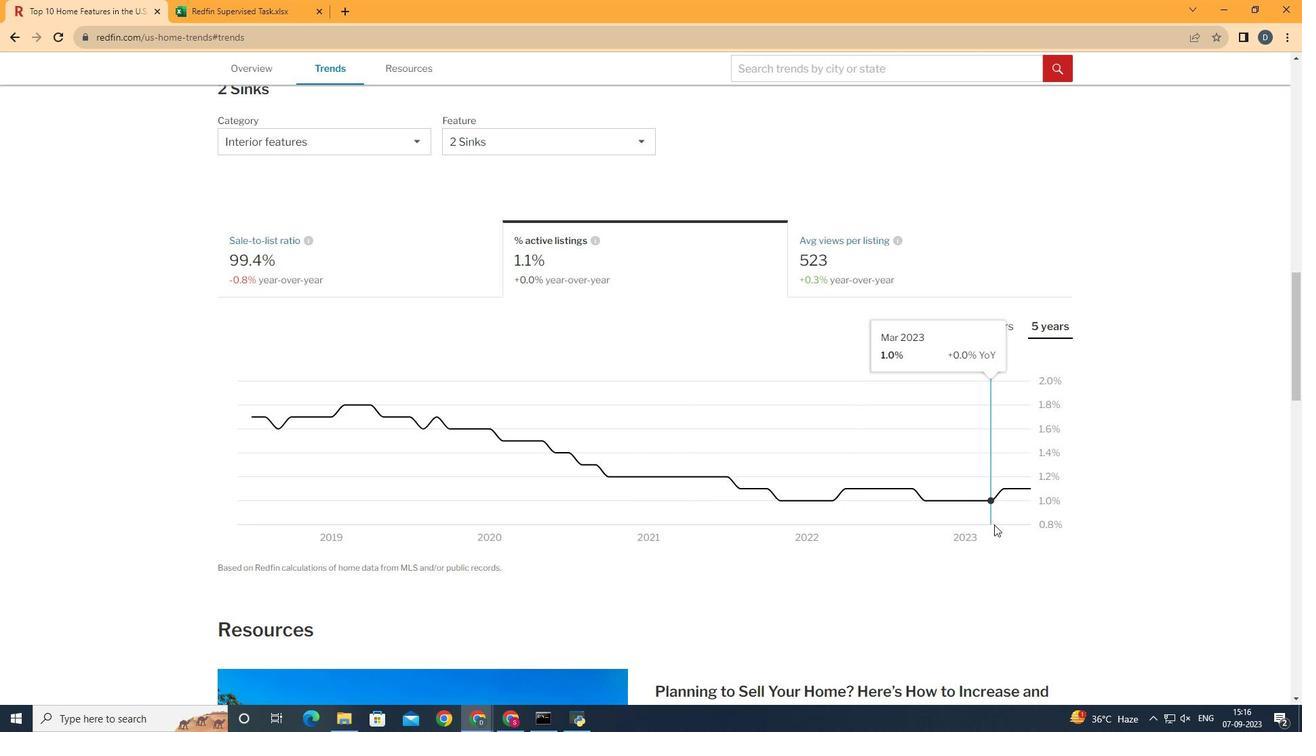 
